 Task: Open Card Quarterly Business Review in Board Employee Performance Management to Workspace Business Operations and add a team member Softage.4@softage.net, a label Red, a checklist Corporate Law, an attachment from your onedrive, a color Red and finally, add a card description 'Create and send out employee satisfaction survey on work-life integration' and a comment 'This task presents an opportunity to innovate and come up with new solutions to old problems.'. Add a start date 'Jan 04, 1900' with a due date 'Jan 11, 1900'
Action: Mouse moved to (84, 357)
Screenshot: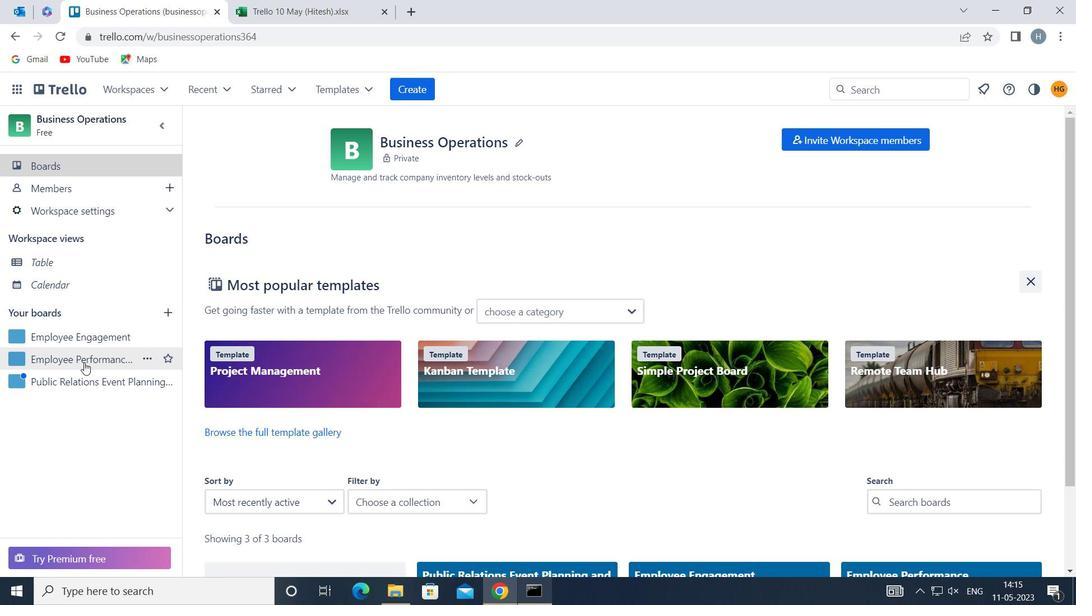 
Action: Mouse pressed left at (84, 357)
Screenshot: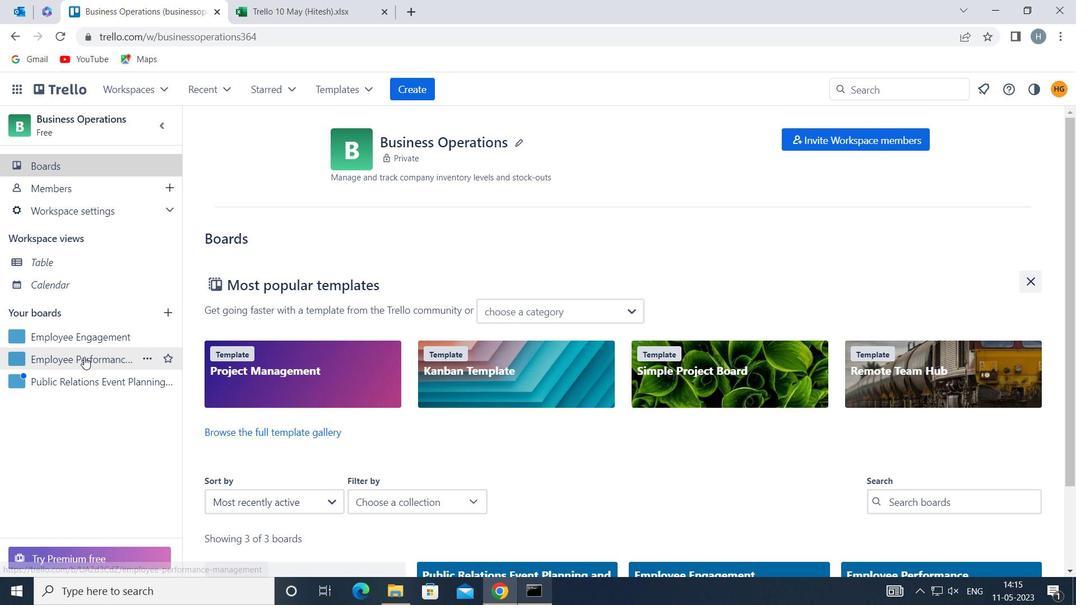 
Action: Mouse moved to (450, 197)
Screenshot: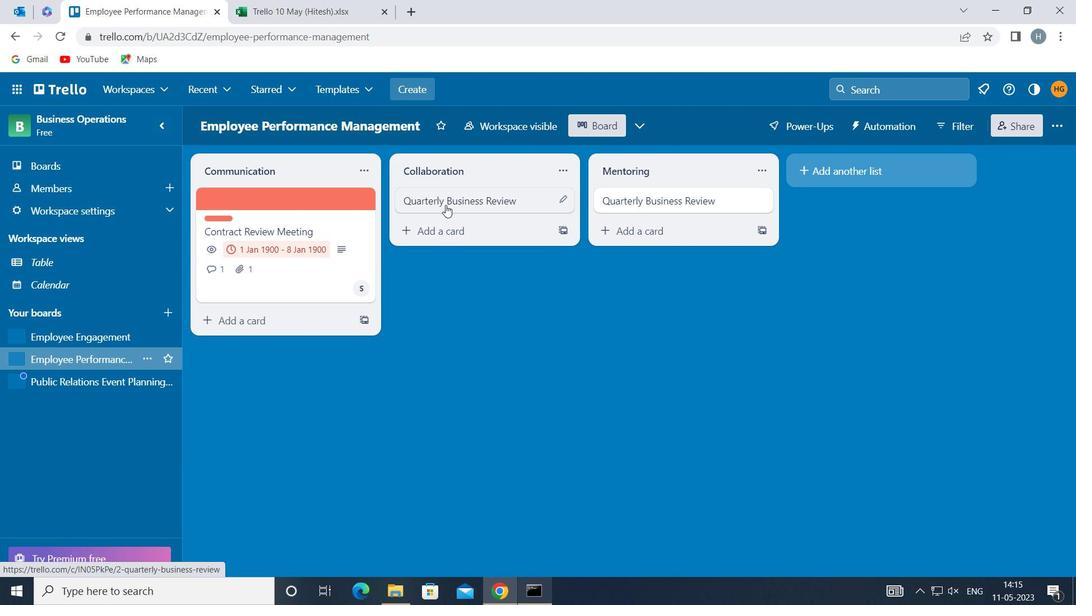 
Action: Mouse pressed left at (450, 197)
Screenshot: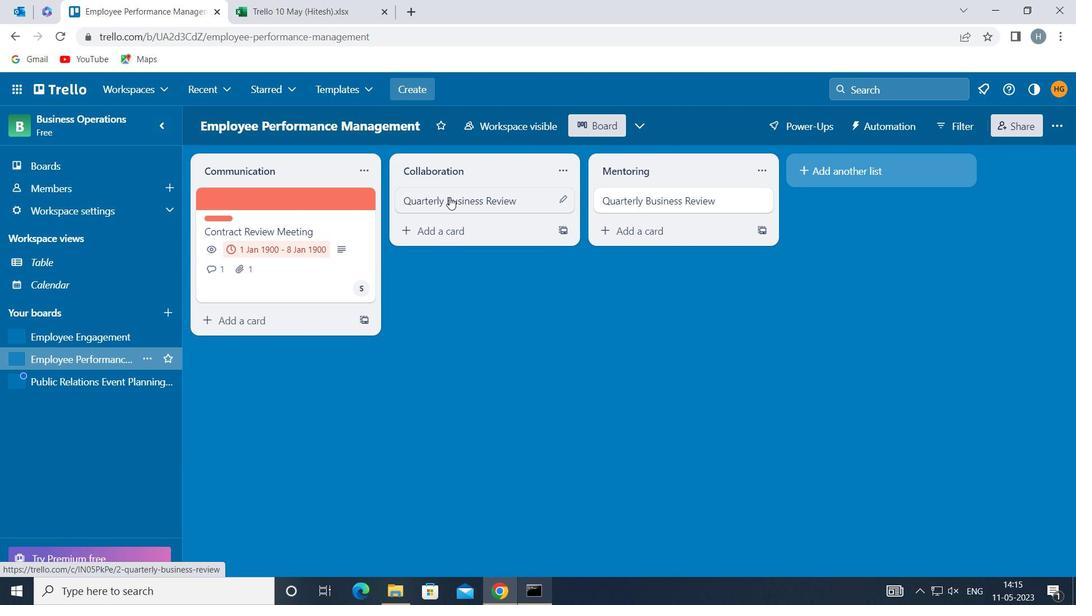 
Action: Mouse moved to (714, 242)
Screenshot: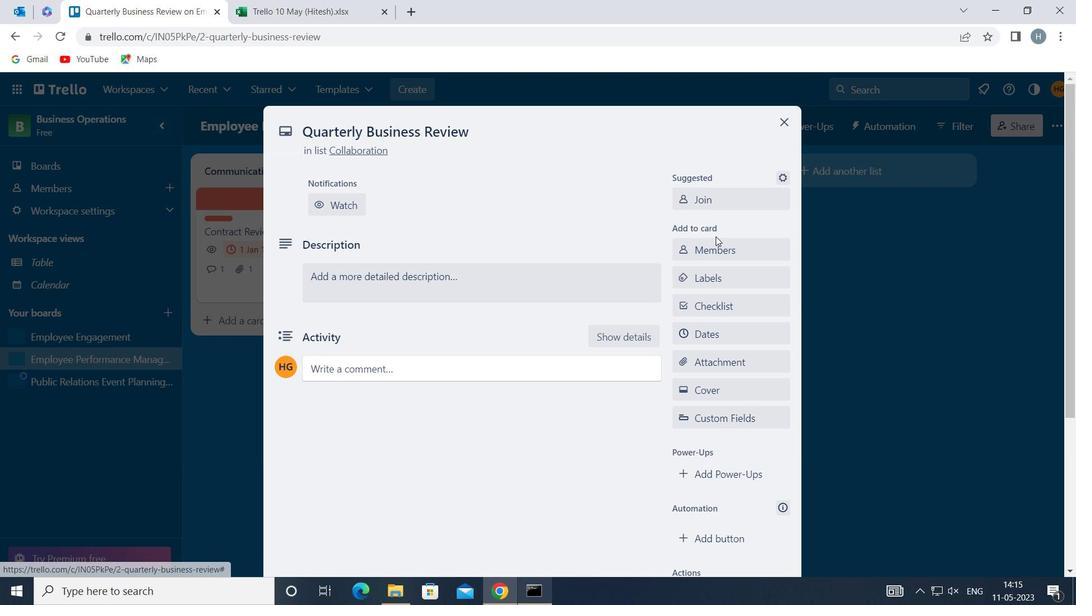 
Action: Mouse pressed left at (714, 242)
Screenshot: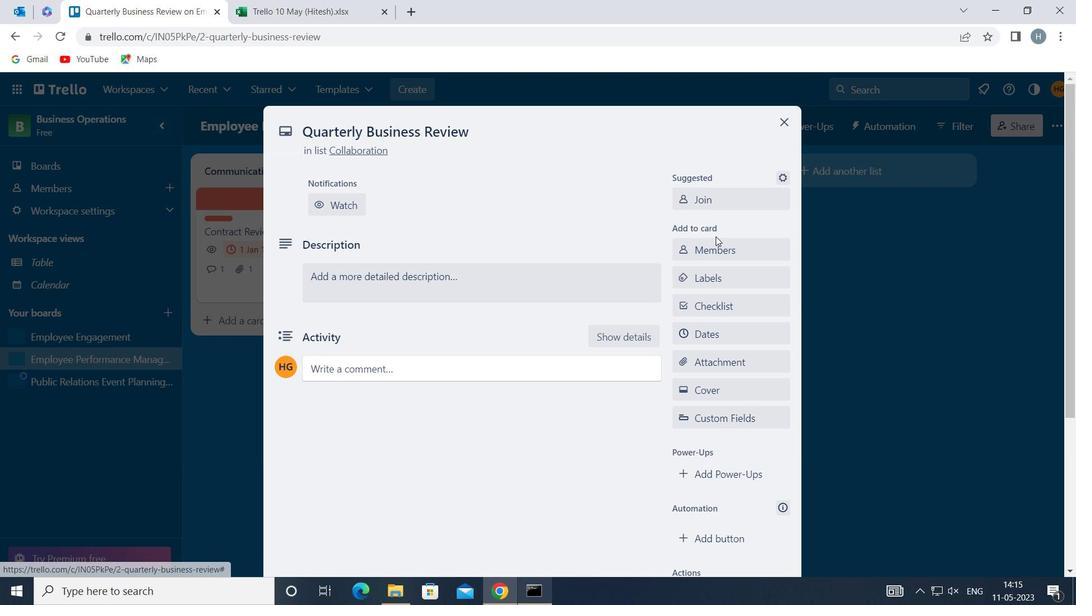 
Action: Key pressed softage
Screenshot: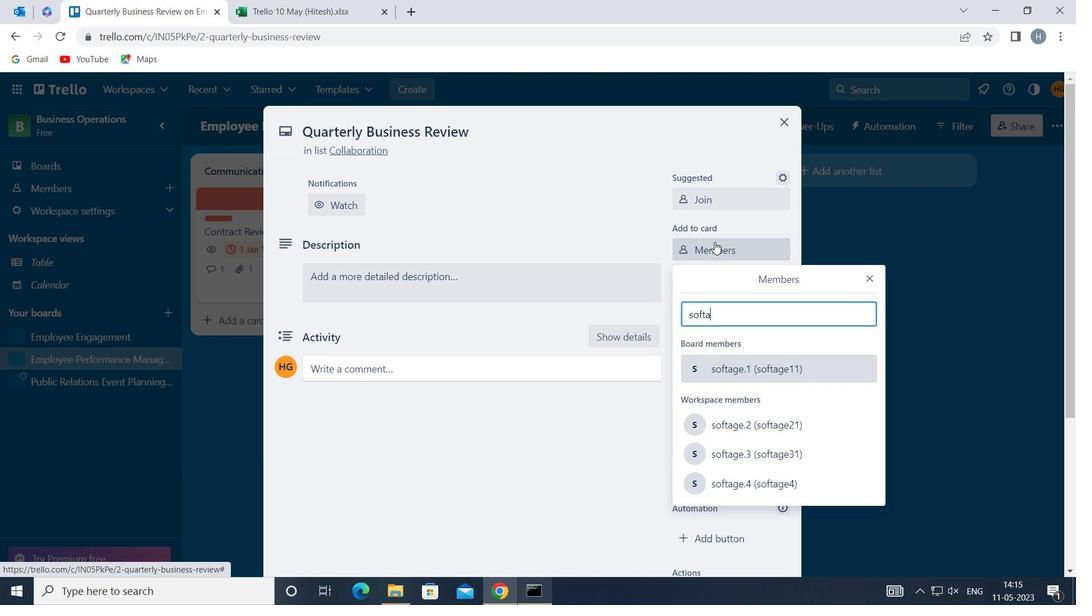 
Action: Mouse moved to (751, 487)
Screenshot: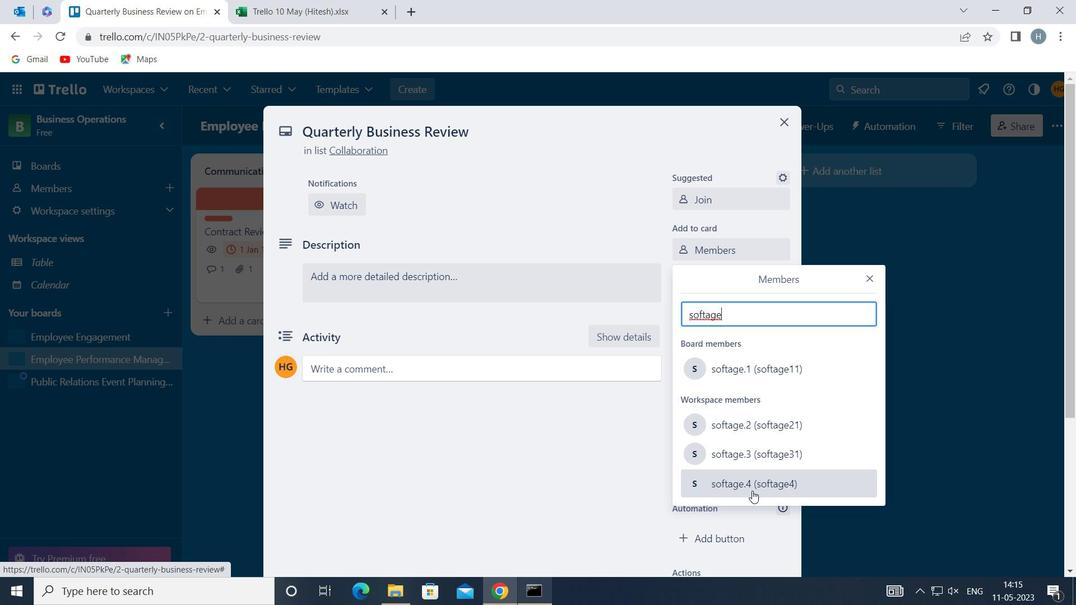 
Action: Mouse pressed left at (751, 487)
Screenshot: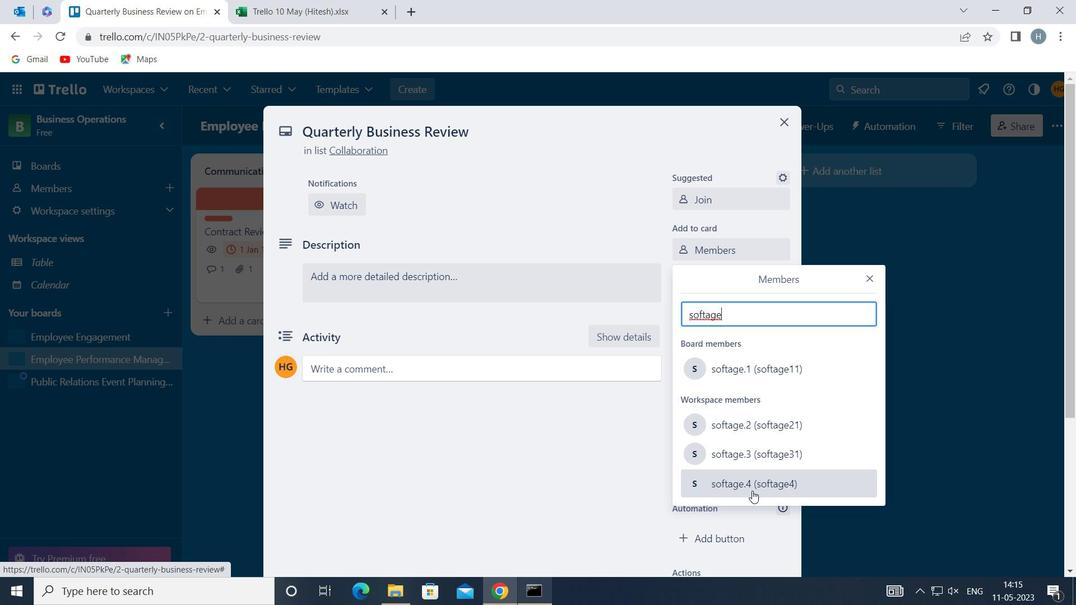 
Action: Mouse moved to (867, 276)
Screenshot: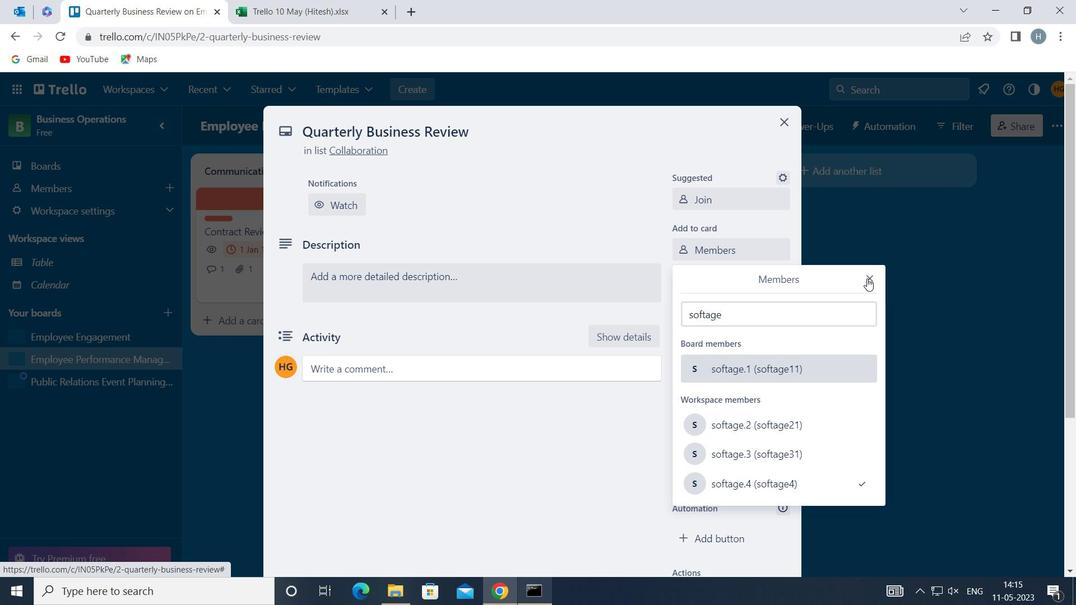 
Action: Mouse pressed left at (867, 276)
Screenshot: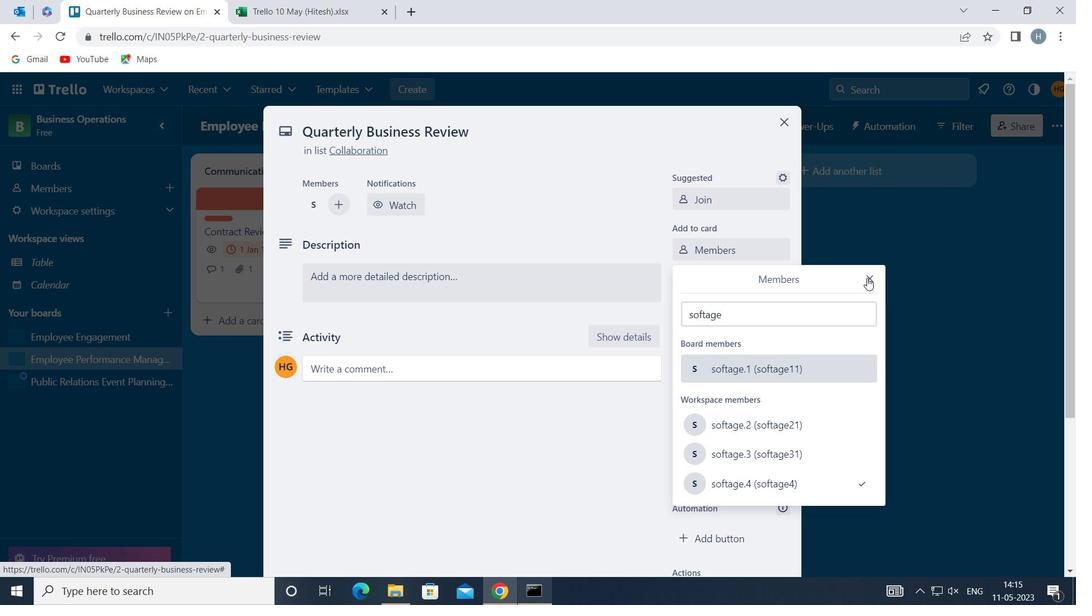 
Action: Mouse moved to (753, 276)
Screenshot: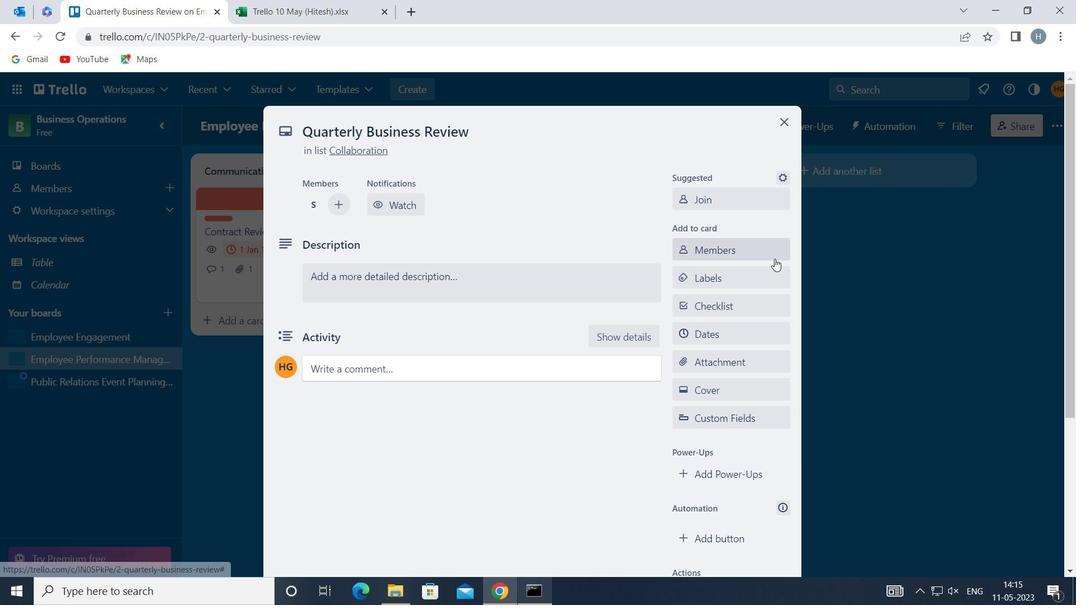 
Action: Mouse pressed left at (753, 276)
Screenshot: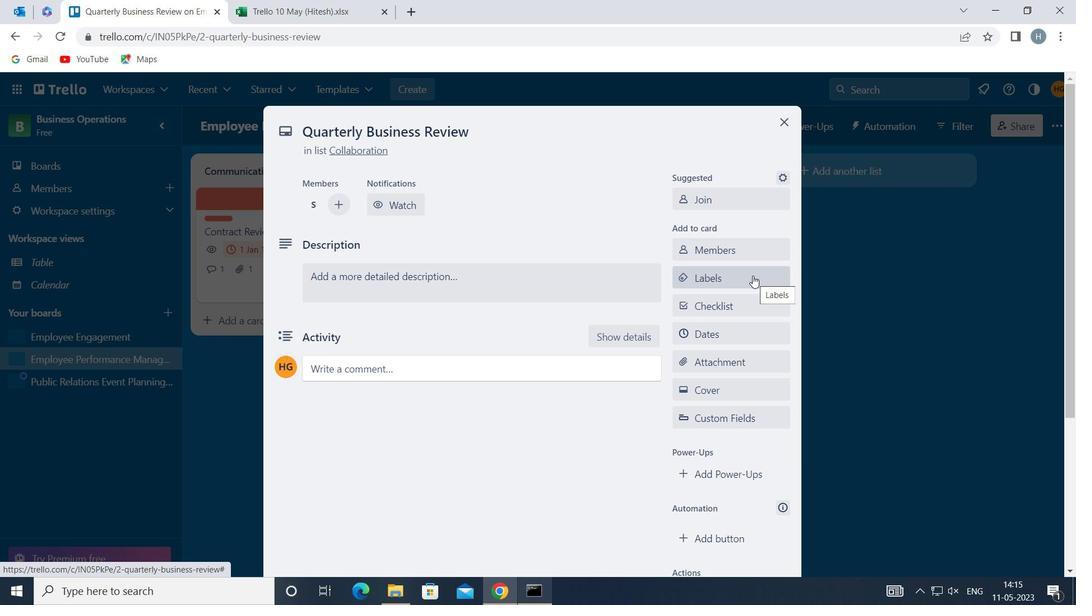 
Action: Mouse moved to (762, 284)
Screenshot: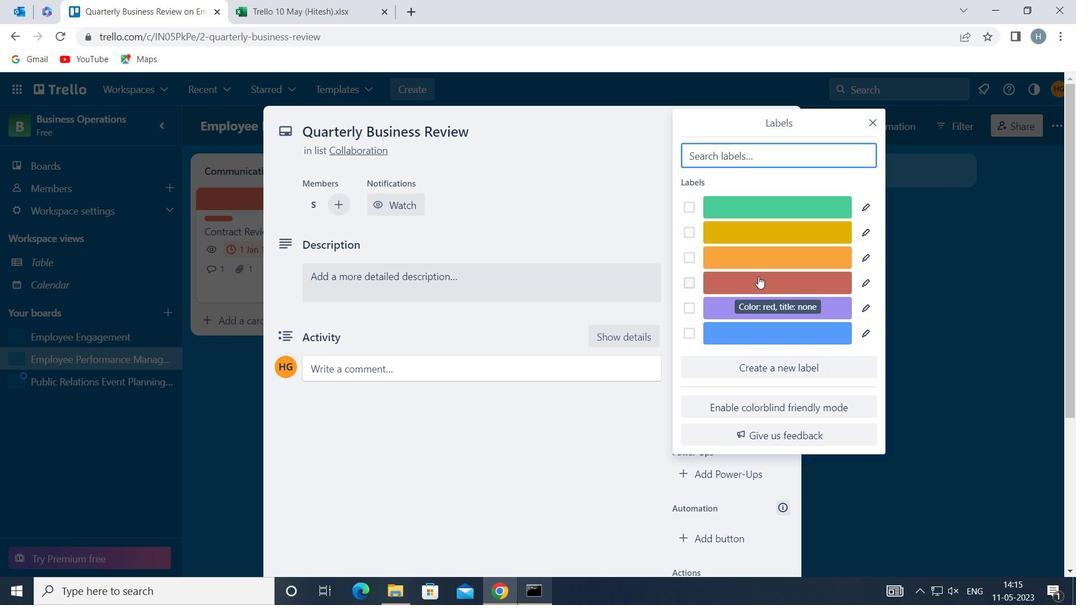 
Action: Mouse pressed left at (762, 284)
Screenshot: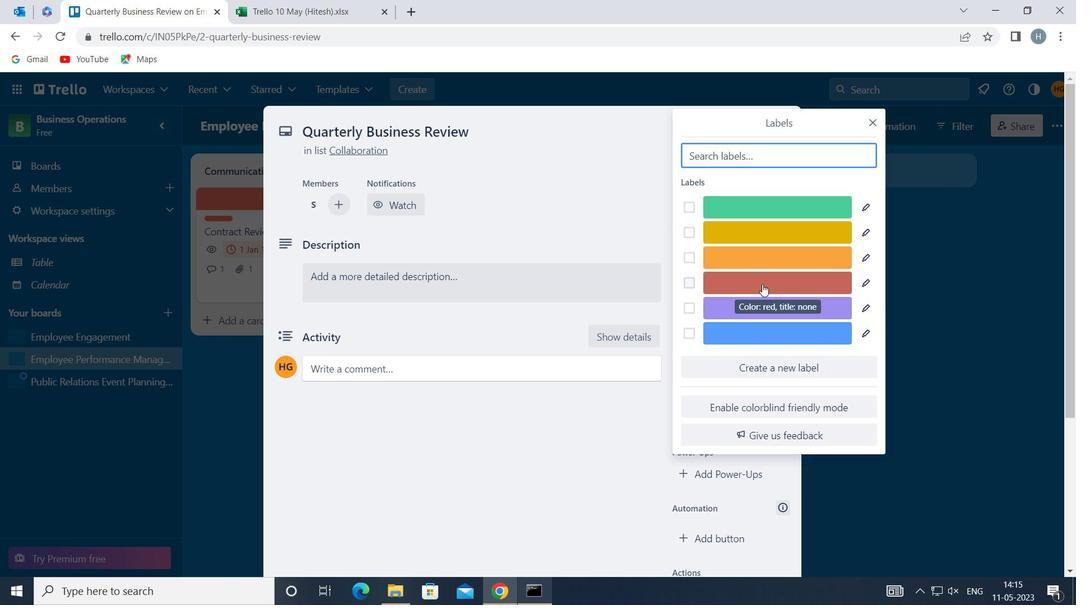 
Action: Mouse moved to (872, 119)
Screenshot: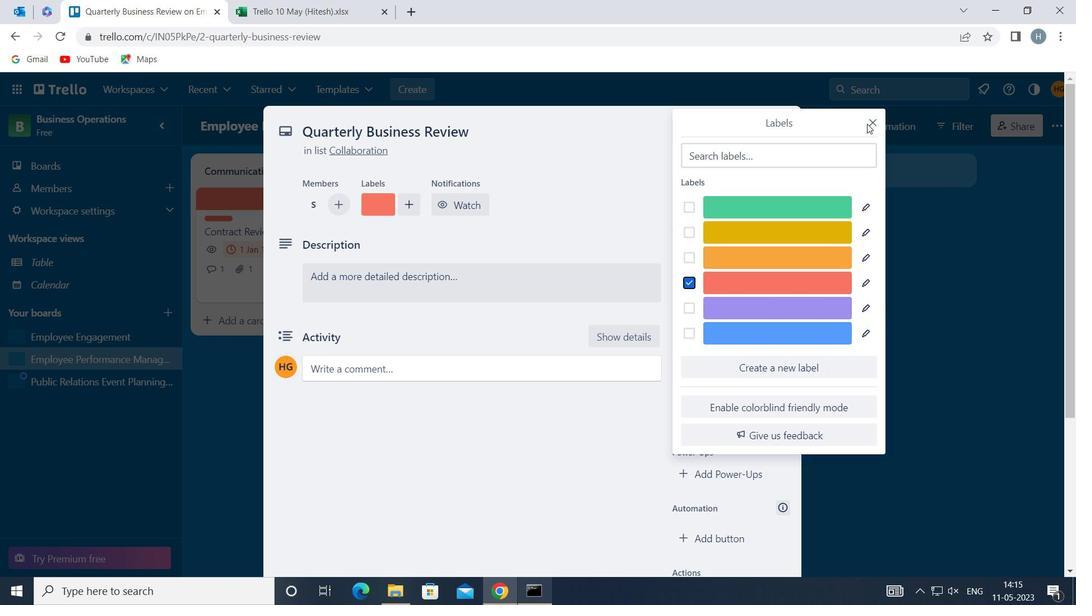 
Action: Mouse pressed left at (872, 119)
Screenshot: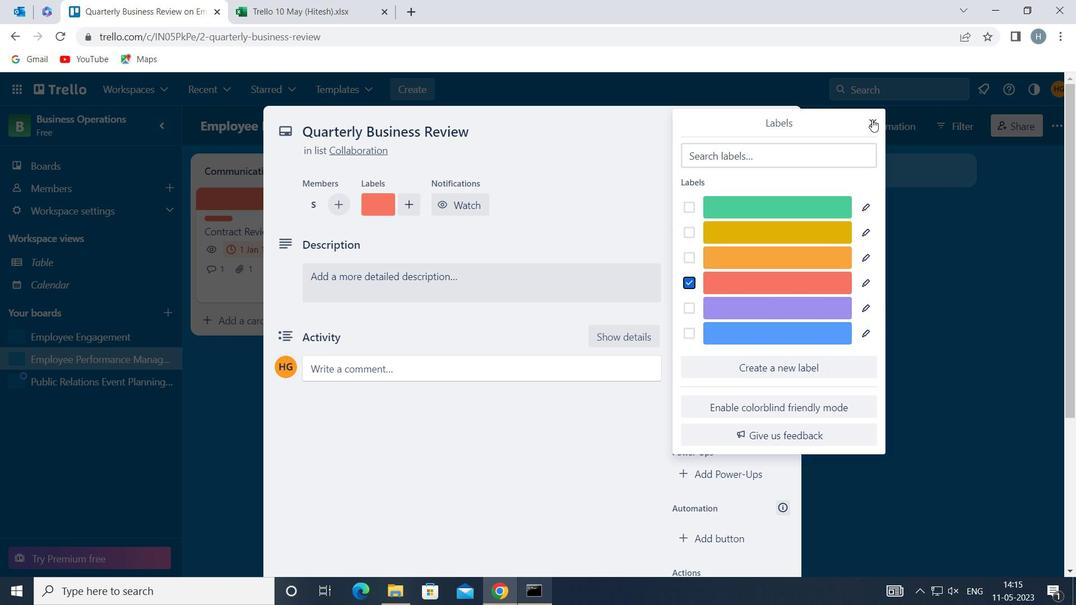 
Action: Mouse moved to (736, 304)
Screenshot: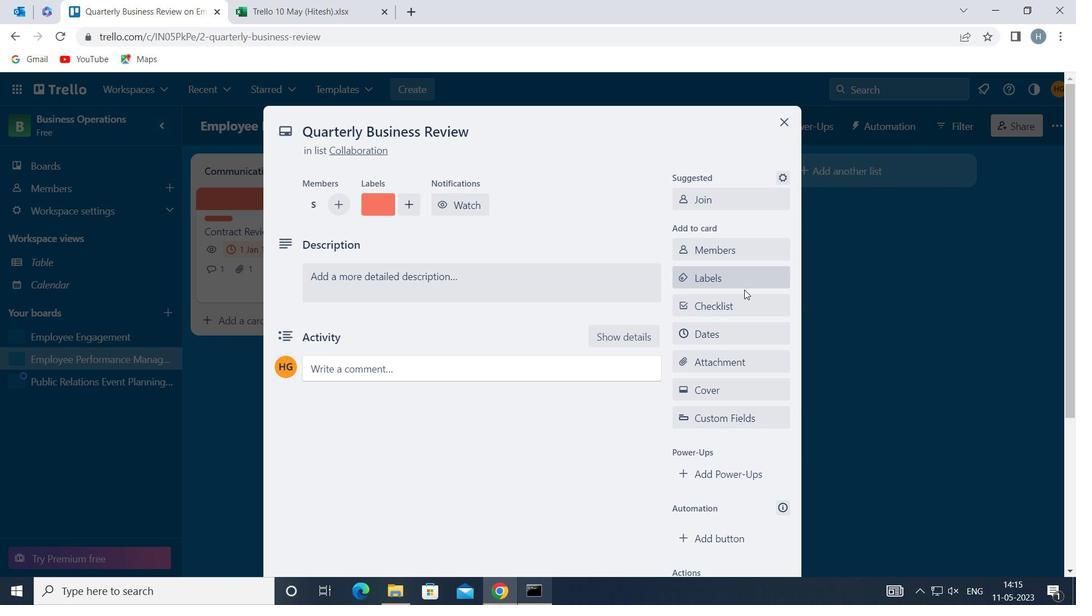 
Action: Mouse pressed left at (736, 304)
Screenshot: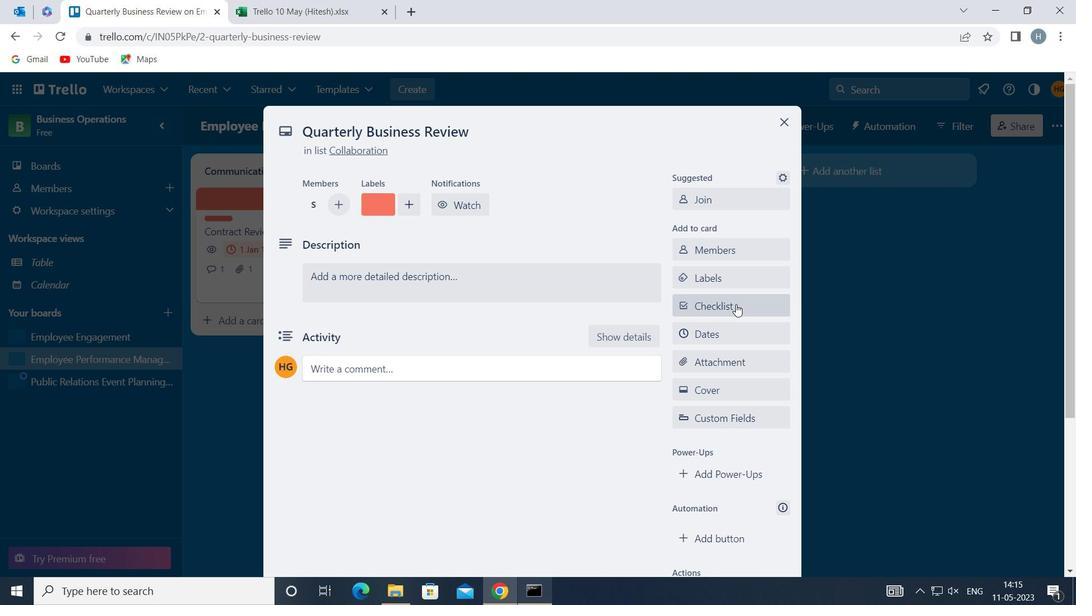 
Action: Key pressed <Key.shift>COR
Screenshot: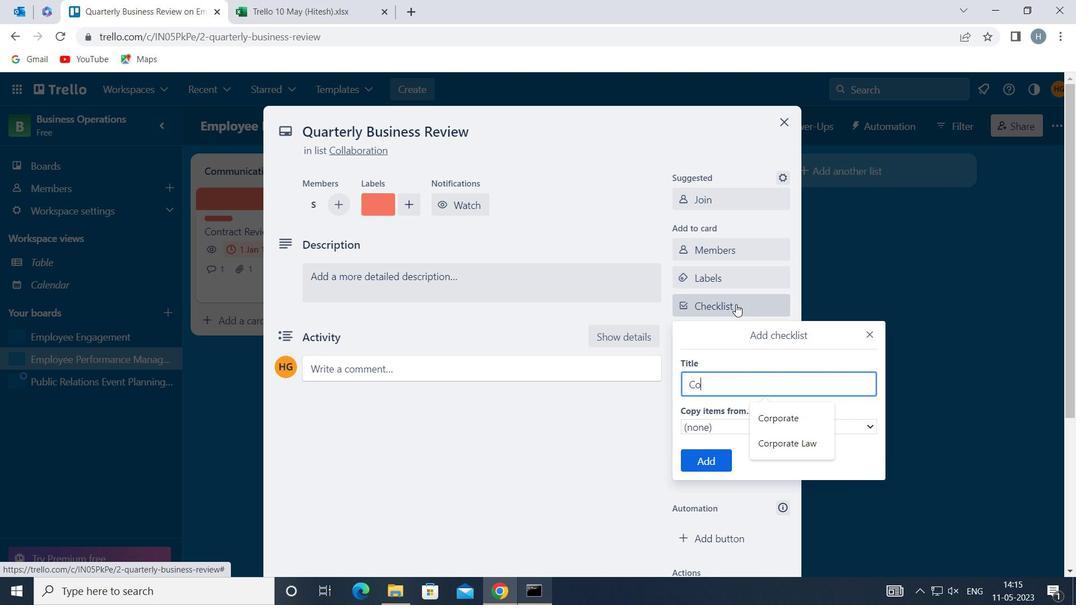 
Action: Mouse moved to (795, 445)
Screenshot: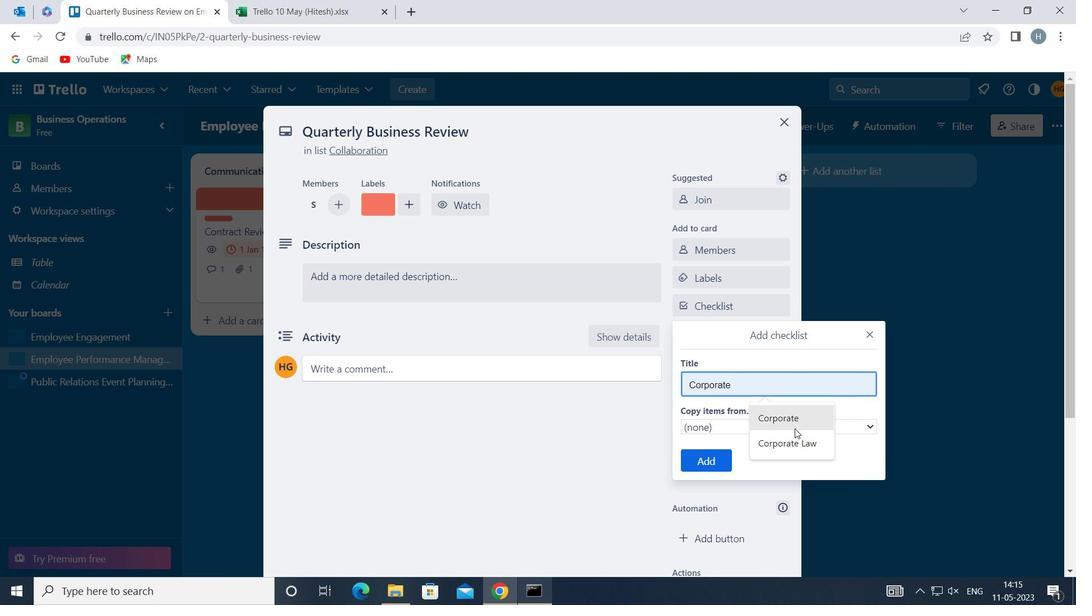 
Action: Mouse pressed left at (795, 445)
Screenshot: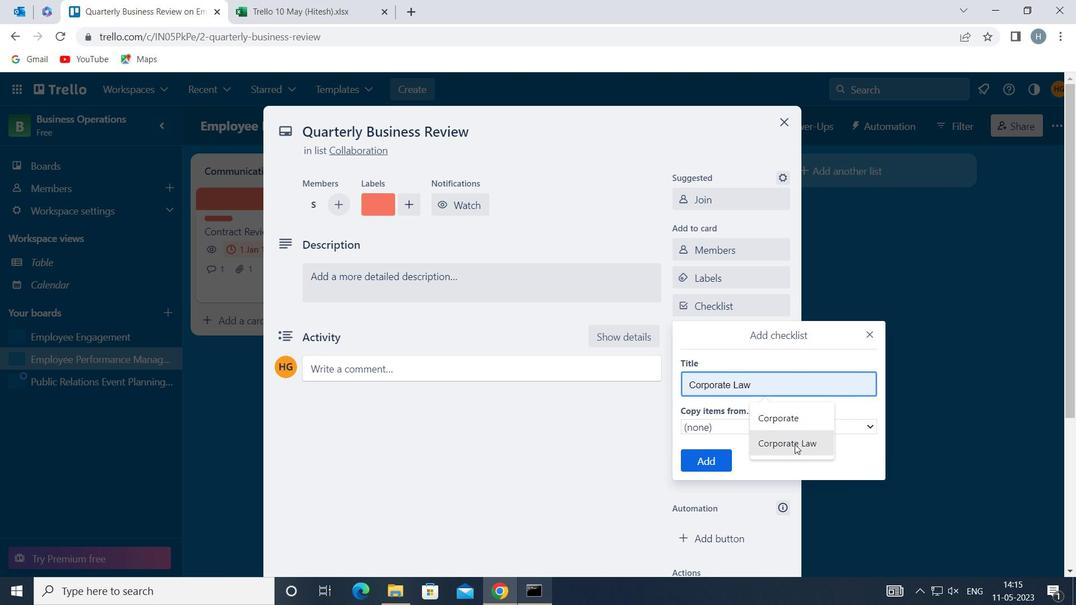 
Action: Mouse moved to (706, 460)
Screenshot: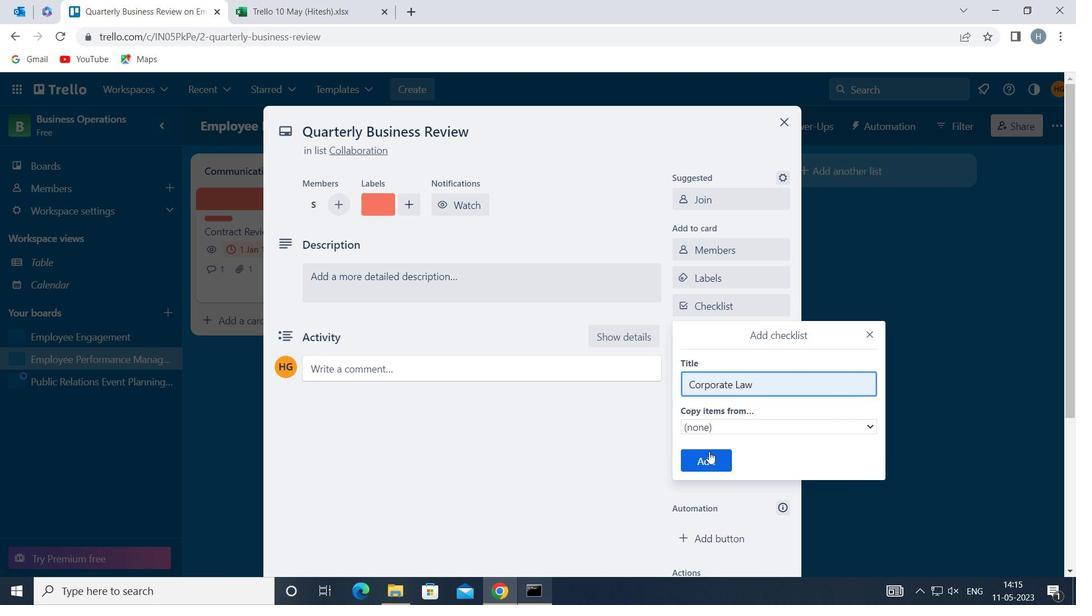 
Action: Mouse pressed left at (706, 460)
Screenshot: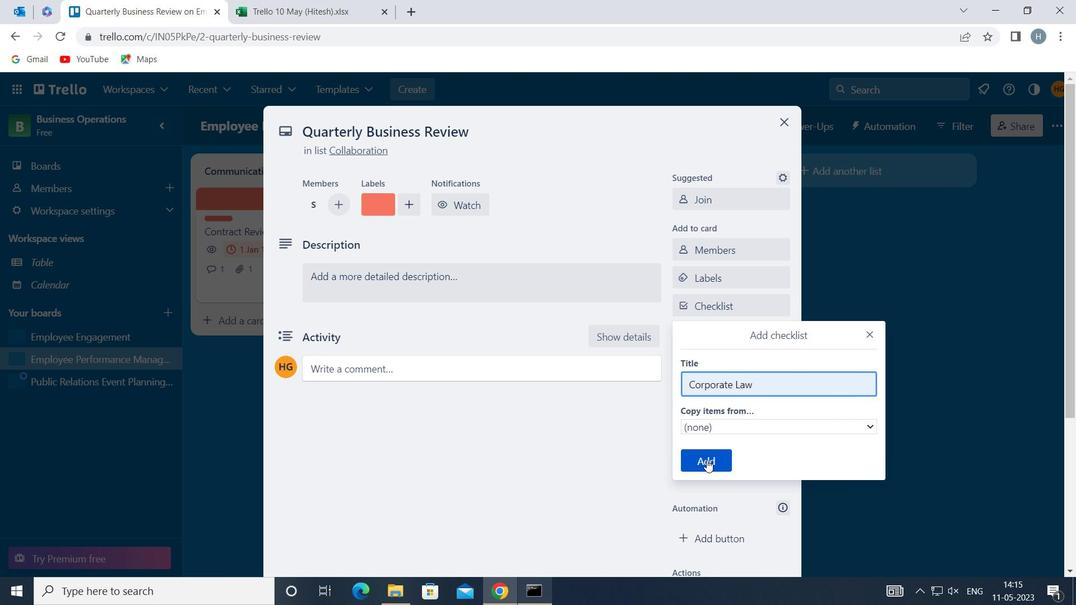 
Action: Mouse moved to (724, 365)
Screenshot: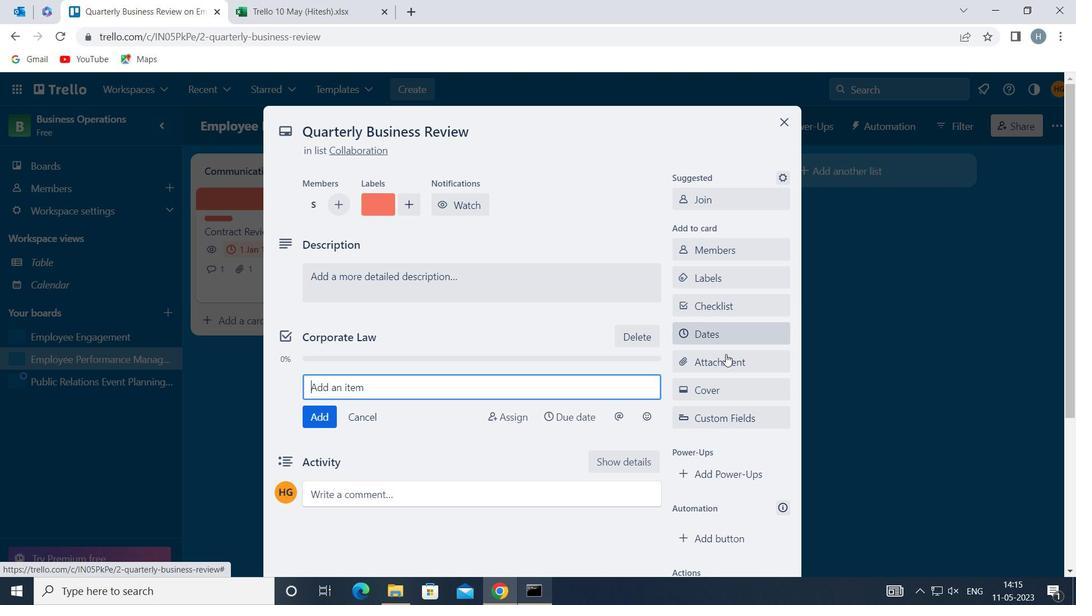 
Action: Mouse pressed left at (724, 365)
Screenshot: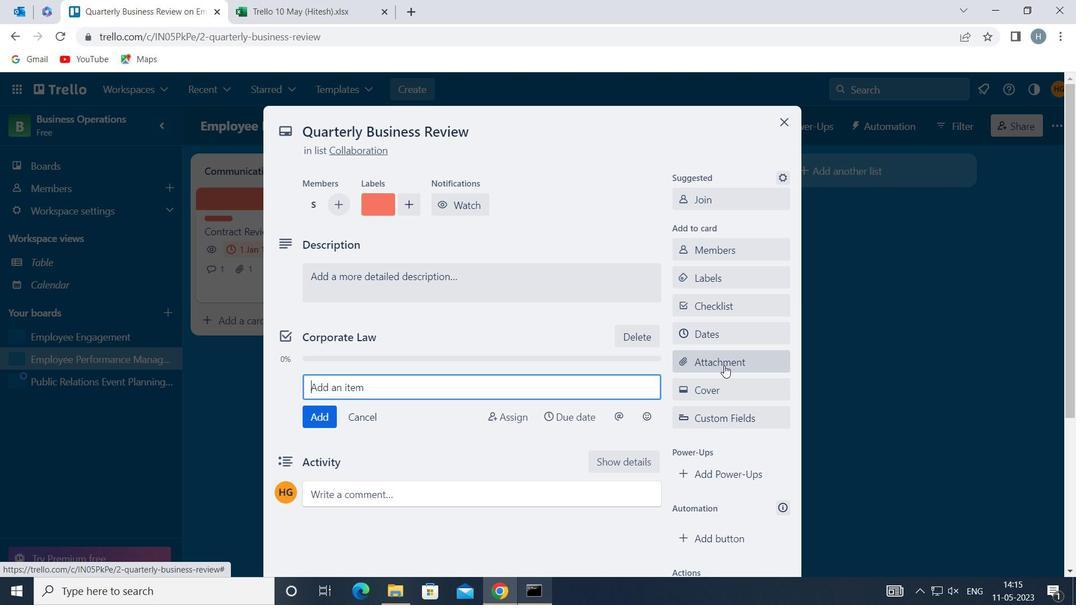 
Action: Mouse moved to (731, 257)
Screenshot: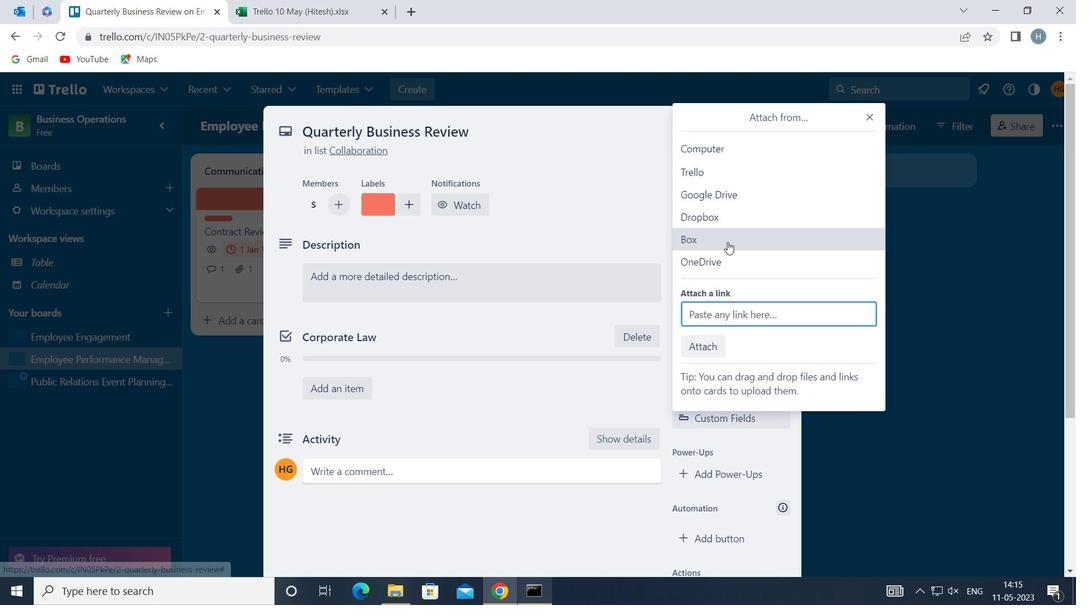 
Action: Mouse pressed left at (731, 257)
Screenshot: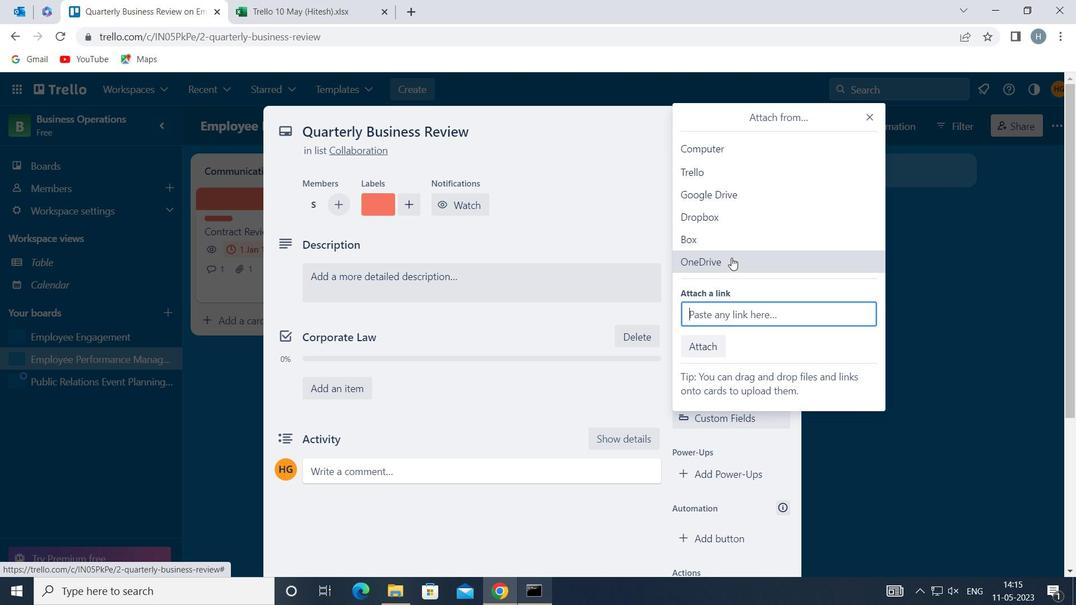 
Action: Mouse moved to (612, 203)
Screenshot: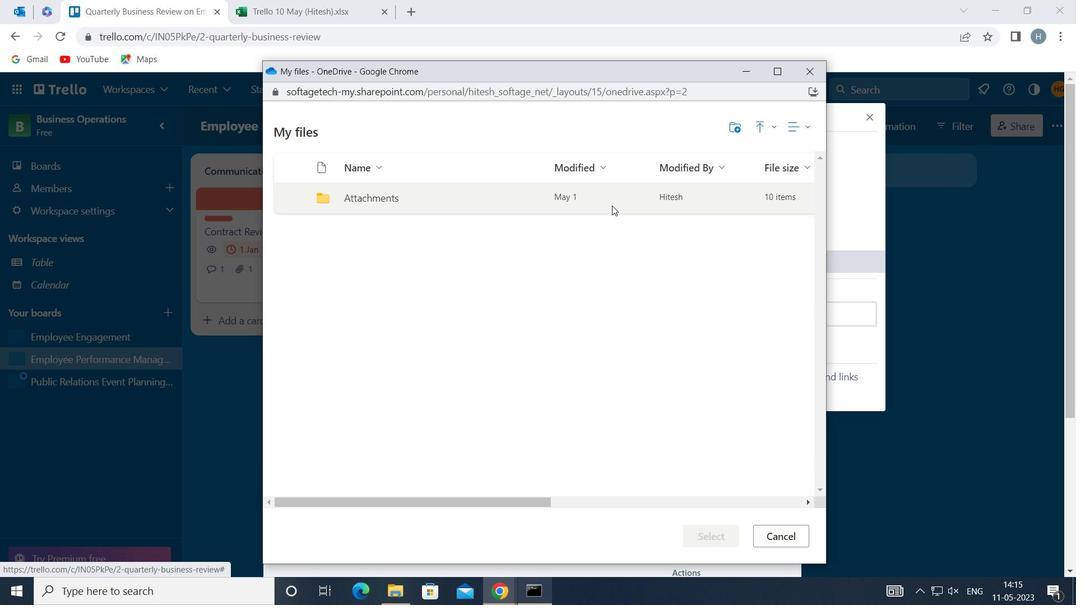 
Action: Mouse pressed left at (612, 203)
Screenshot: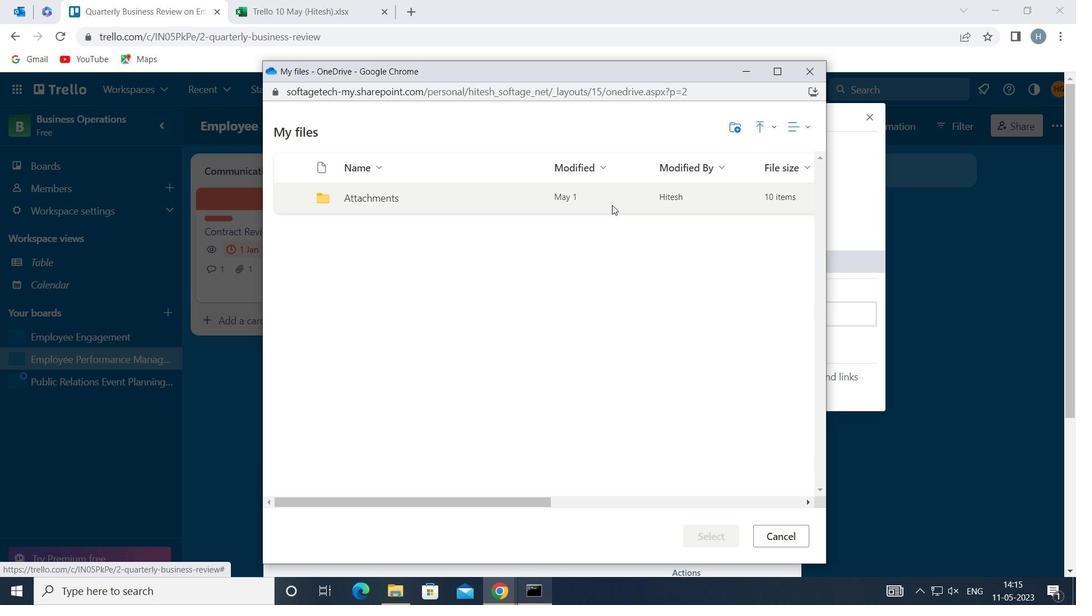 
Action: Mouse pressed left at (612, 203)
Screenshot: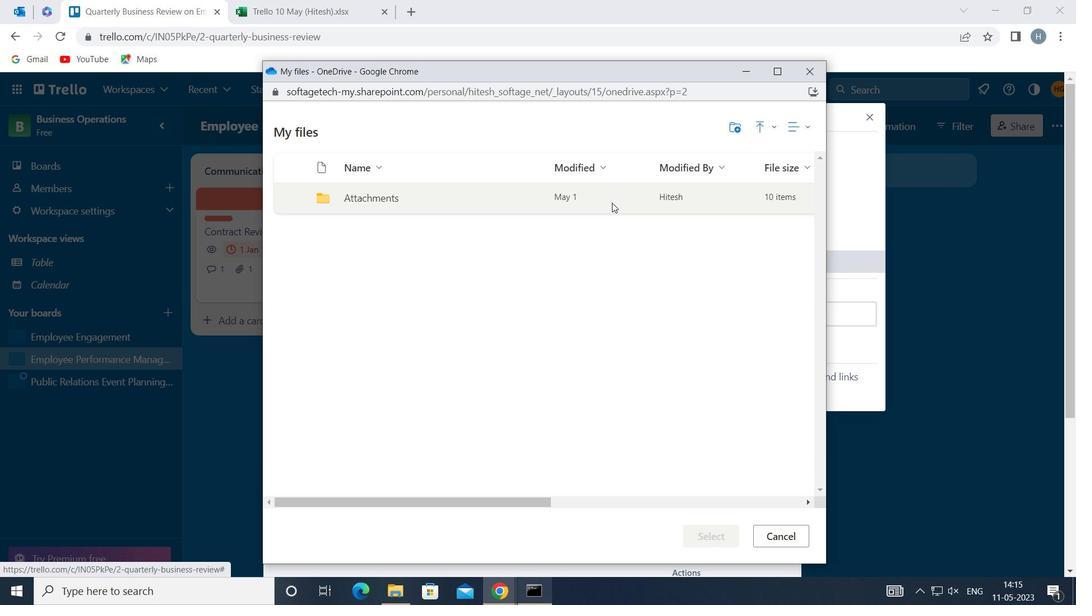 
Action: Mouse moved to (620, 219)
Screenshot: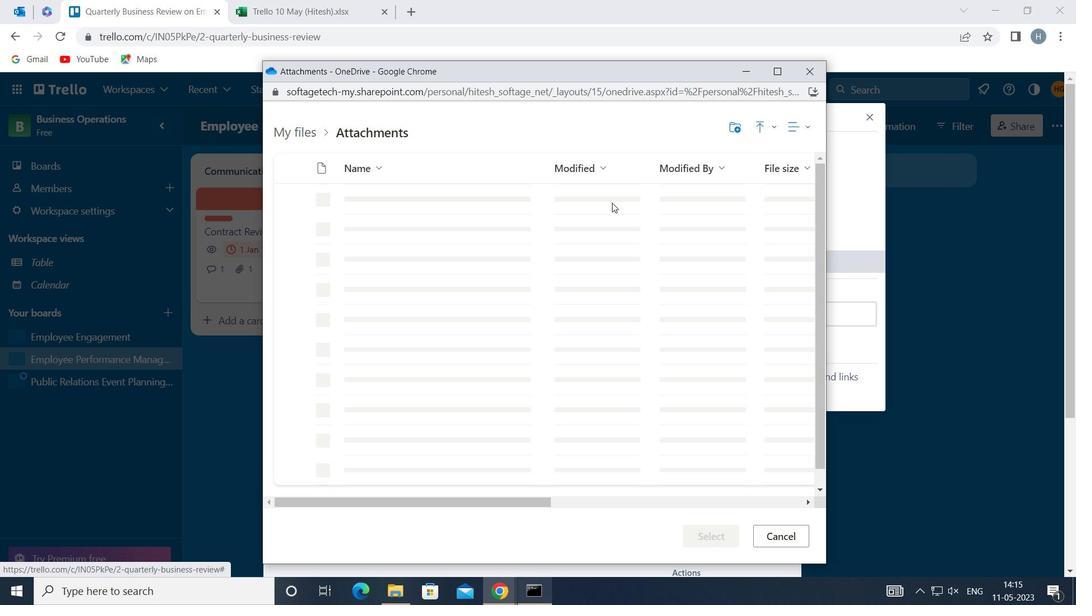 
Action: Mouse pressed left at (620, 219)
Screenshot: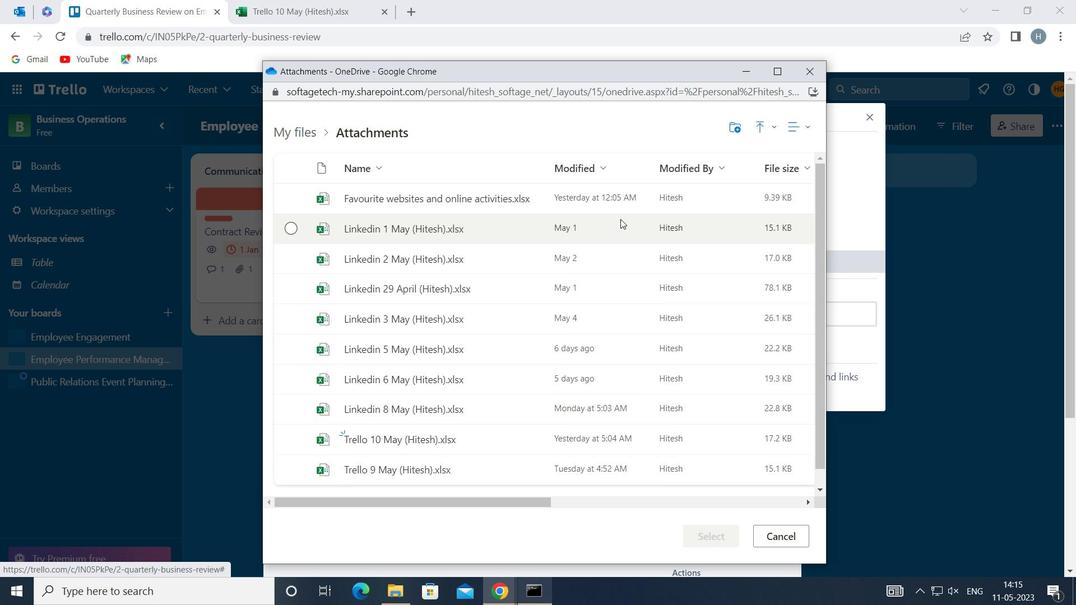 
Action: Mouse moved to (716, 533)
Screenshot: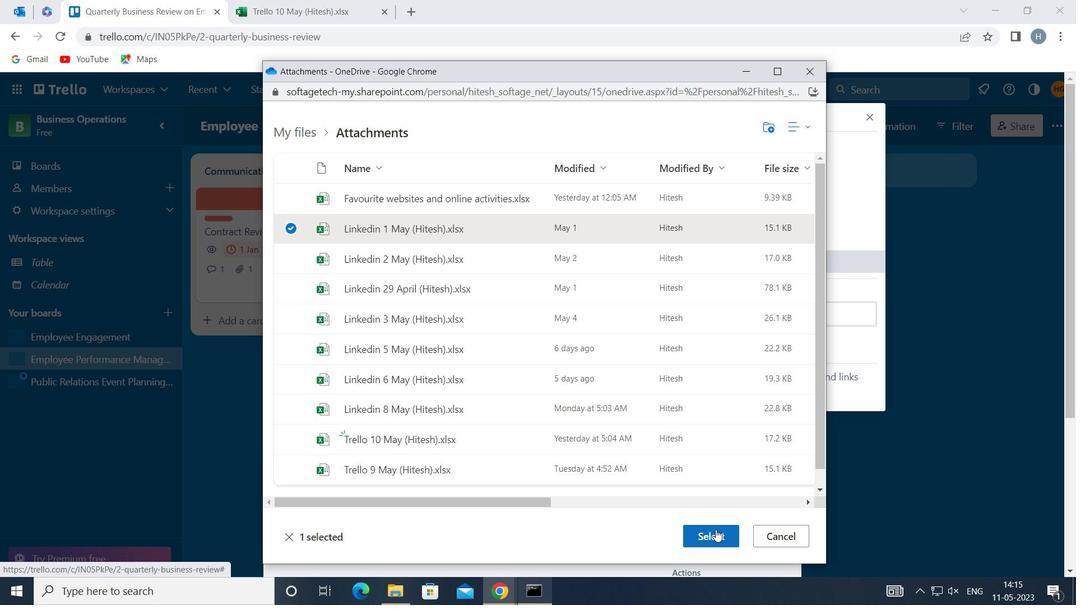 
Action: Mouse pressed left at (716, 533)
Screenshot: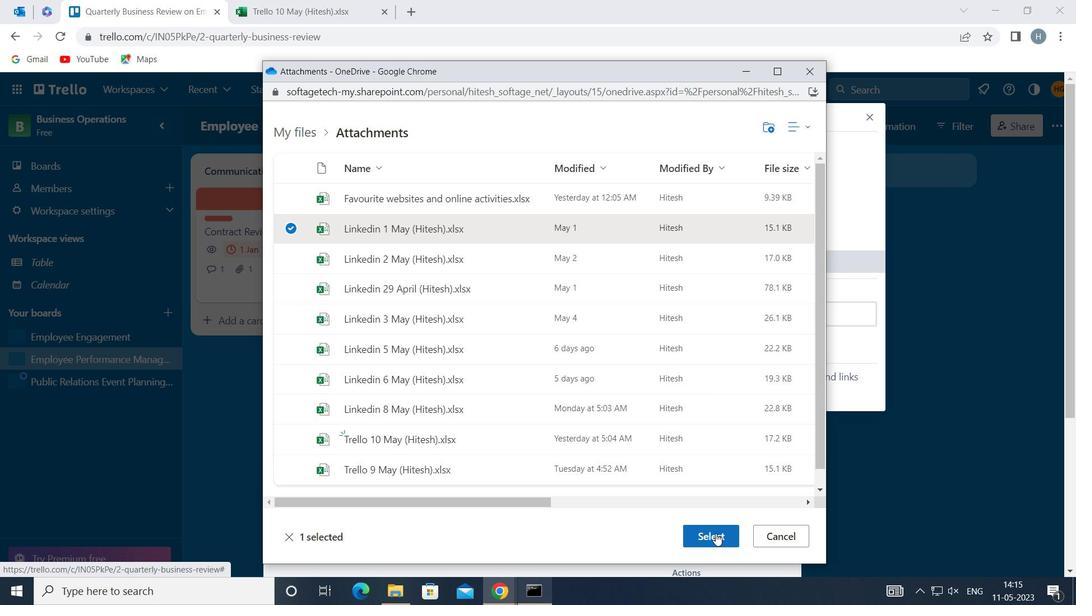 
Action: Mouse moved to (743, 383)
Screenshot: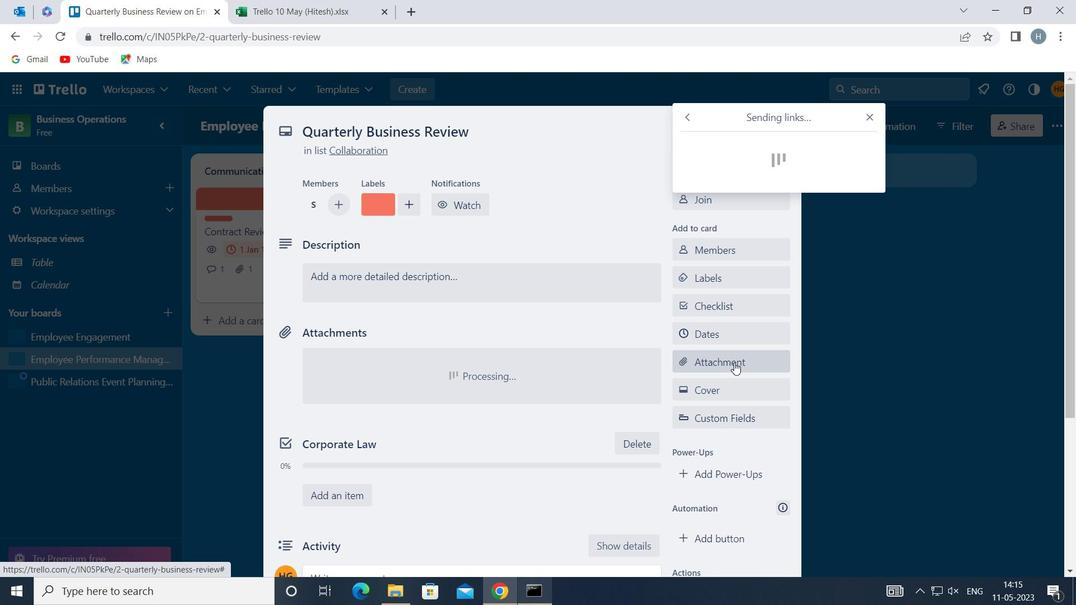
Action: Mouse pressed left at (743, 383)
Screenshot: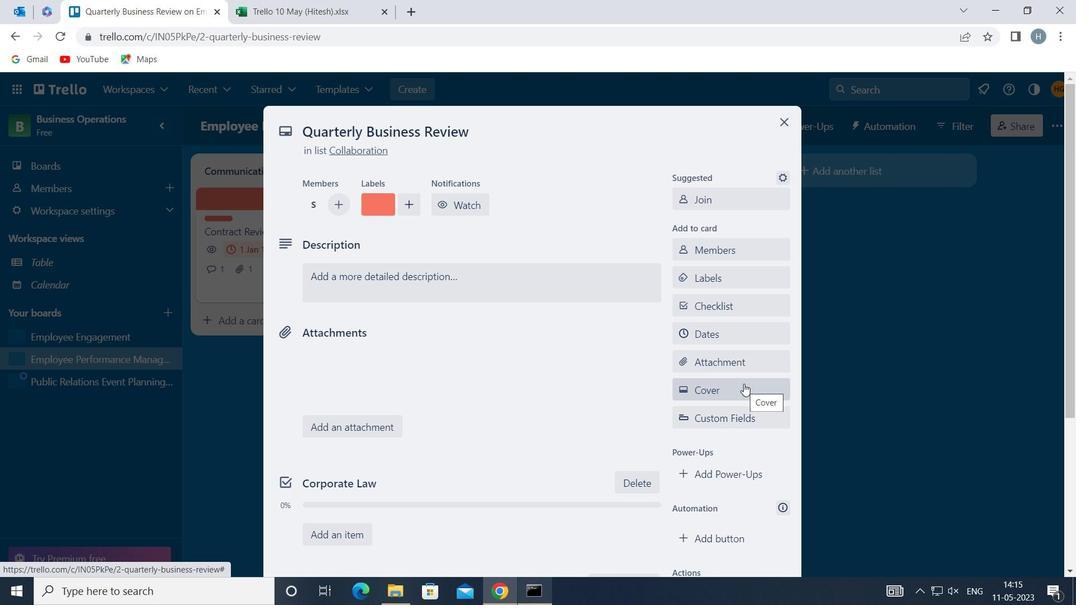 
Action: Mouse moved to (818, 235)
Screenshot: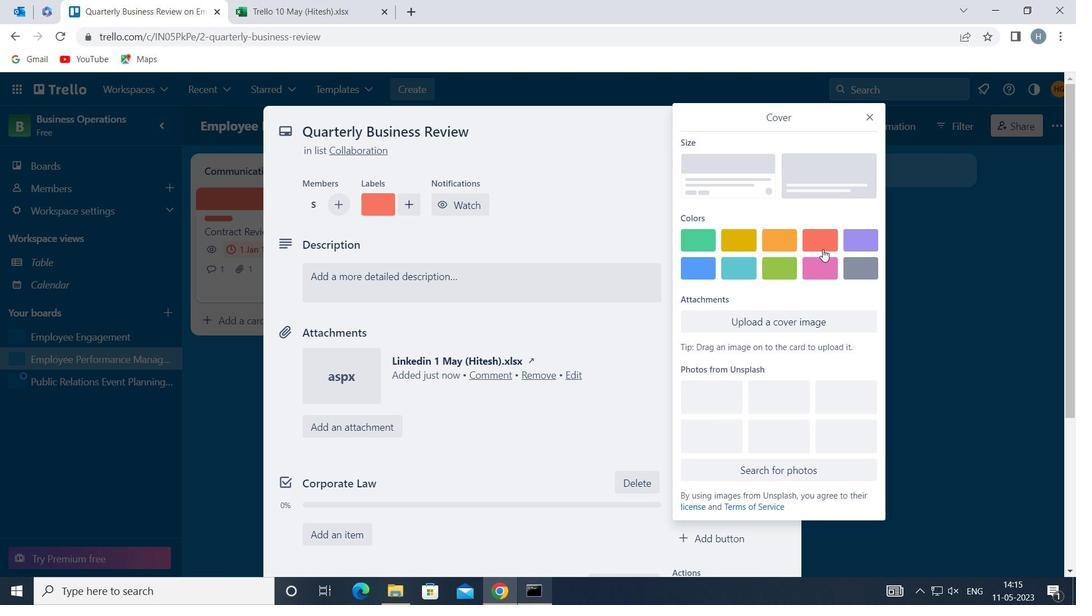 
Action: Mouse pressed left at (818, 235)
Screenshot: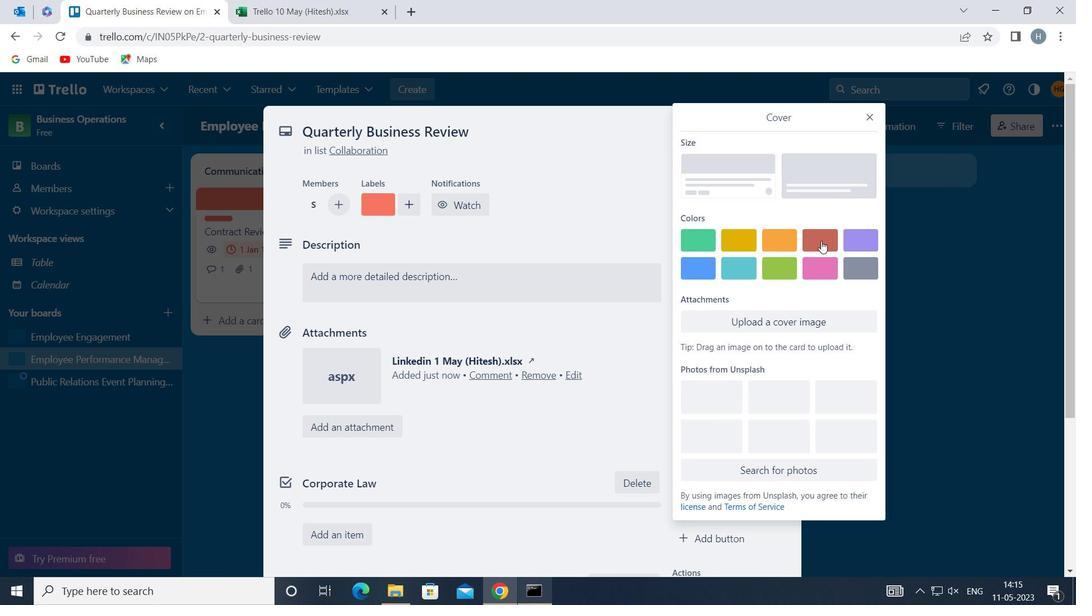 
Action: Mouse moved to (870, 113)
Screenshot: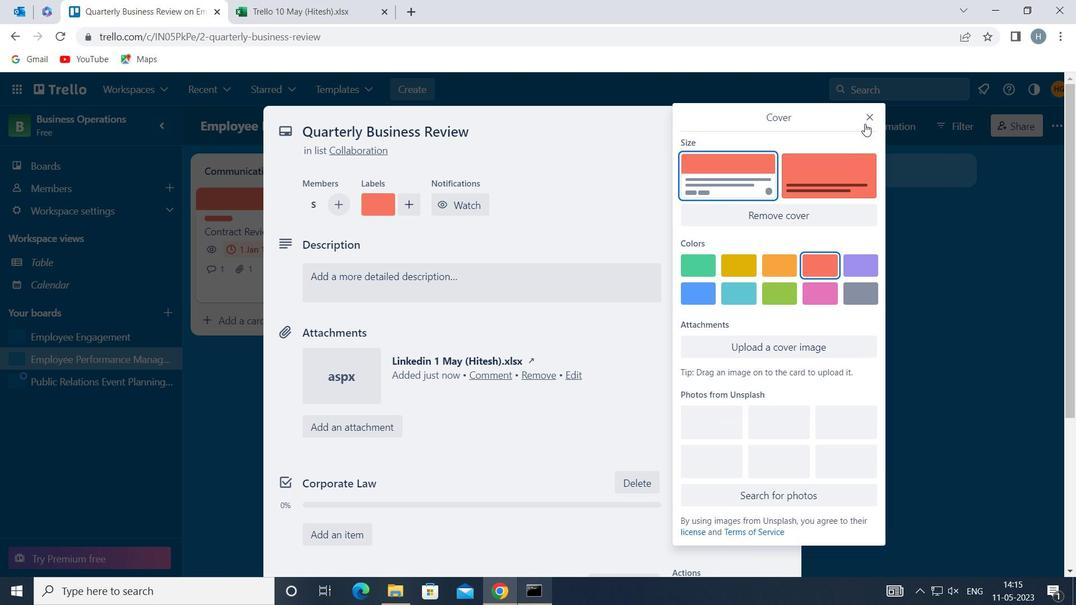 
Action: Mouse pressed left at (870, 113)
Screenshot: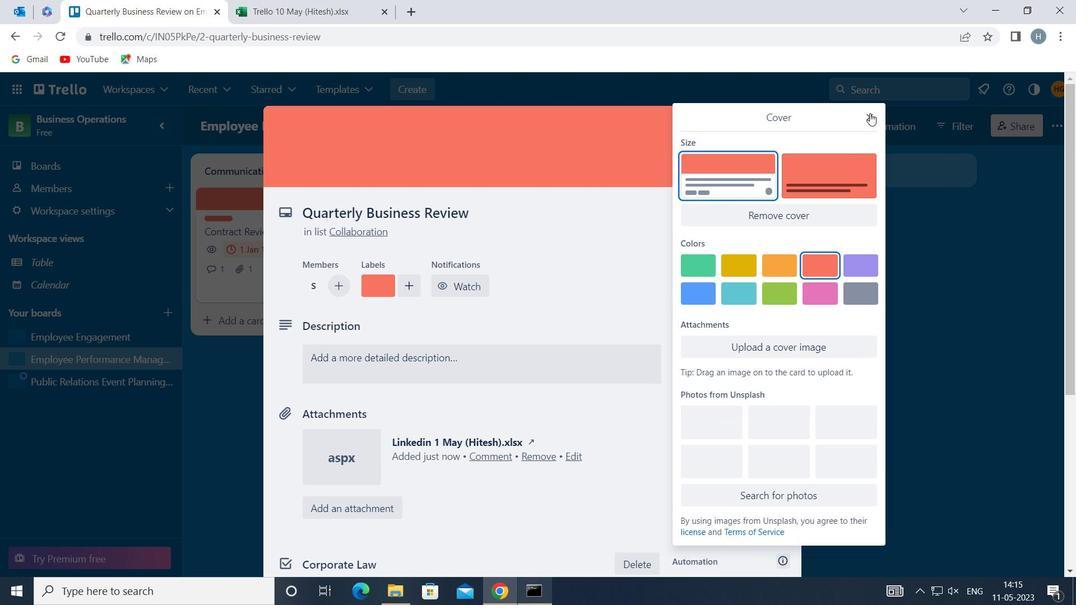 
Action: Mouse moved to (593, 368)
Screenshot: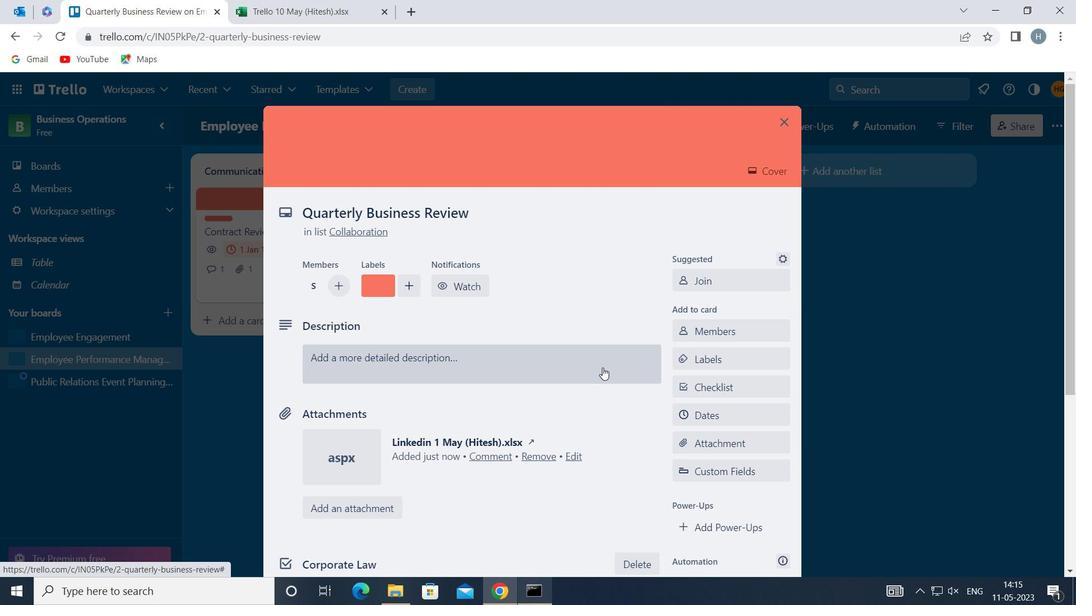 
Action: Mouse pressed left at (593, 368)
Screenshot: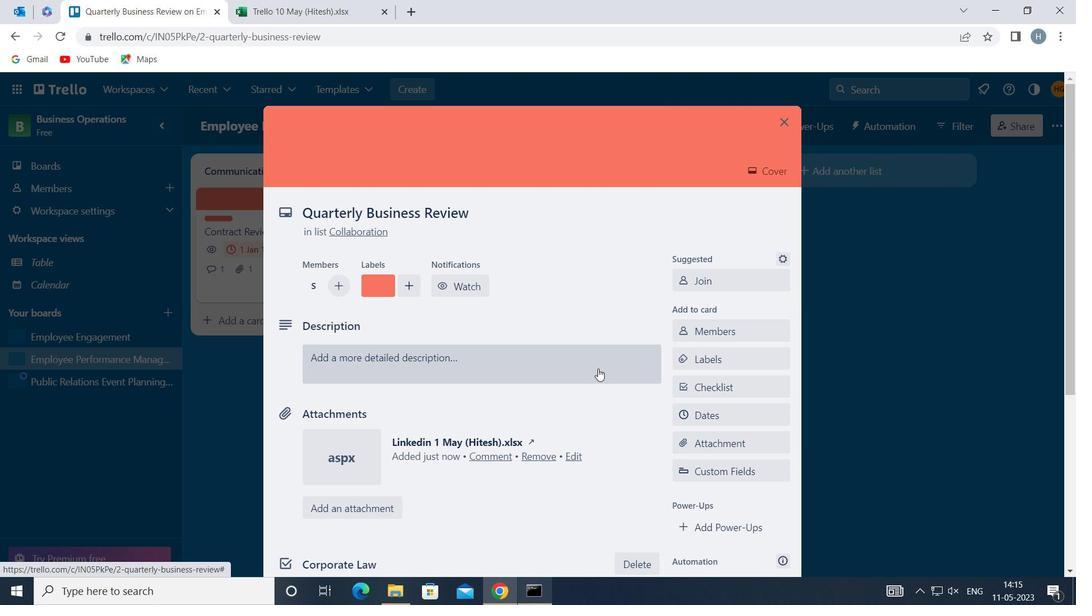 
Action: Mouse moved to (486, 403)
Screenshot: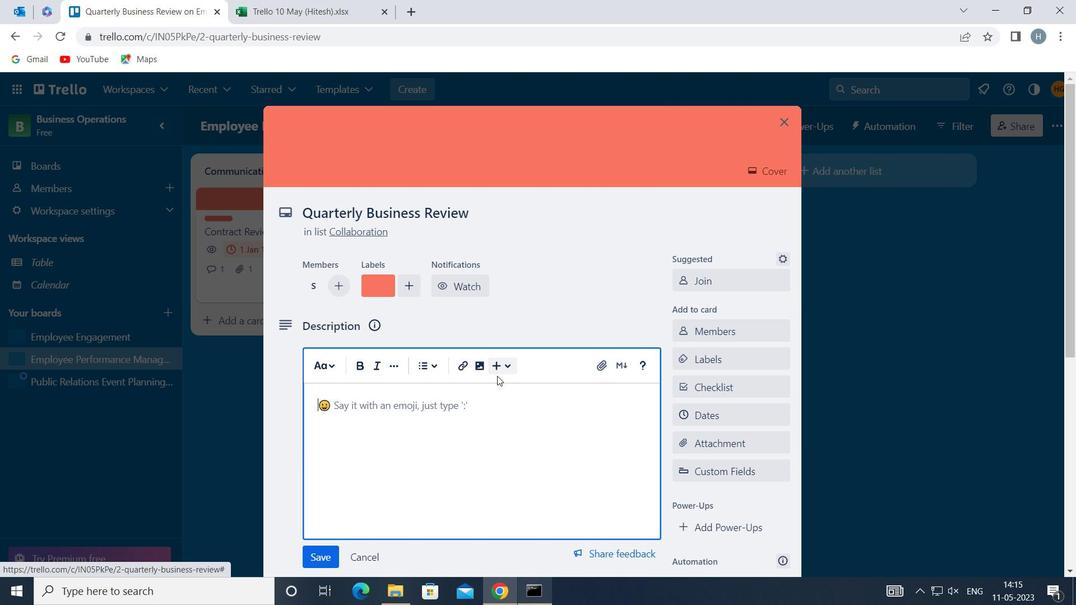 
Action: Mouse pressed left at (486, 403)
Screenshot: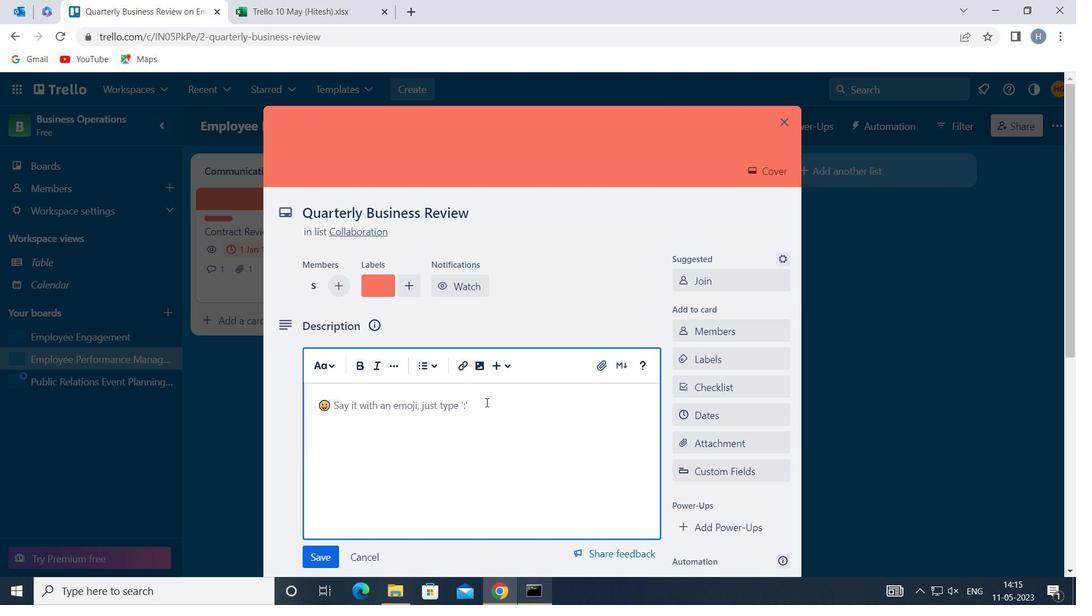 
Action: Key pressed <Key.shift>CREATE<Key.space>AND<Key.space>SEND<Key.space>OUT<Key.space>EMPLIO<Key.backspace><Key.backspace>OYEE<Key.space>SATISFACTION<Key.space>SURVEY<Key.space>ON<Key.space>WORK-LIFE<Key.space>INTEGRATION
Screenshot: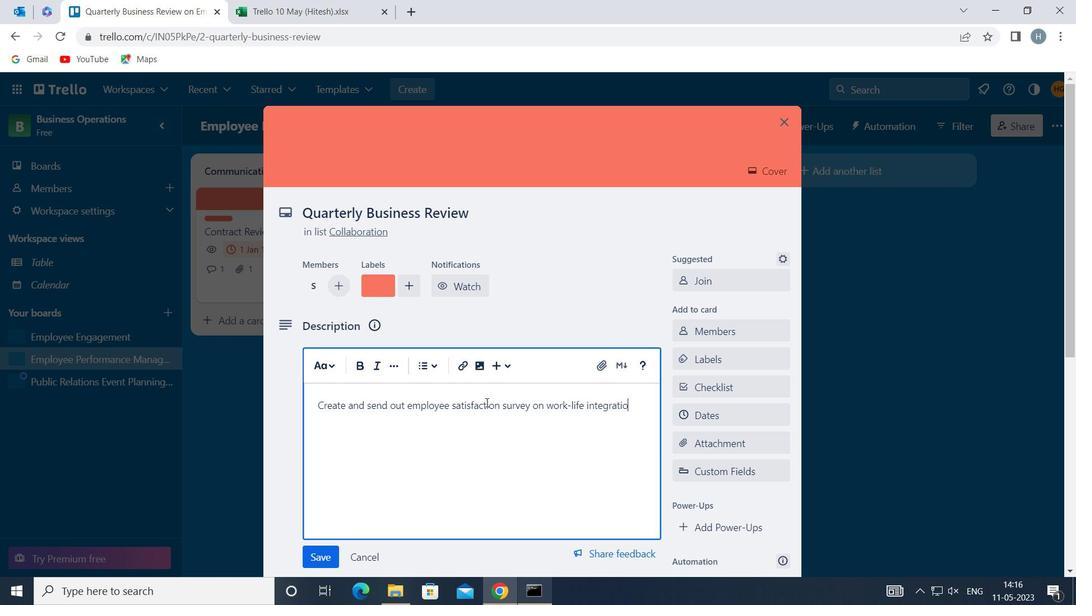 
Action: Mouse moved to (313, 556)
Screenshot: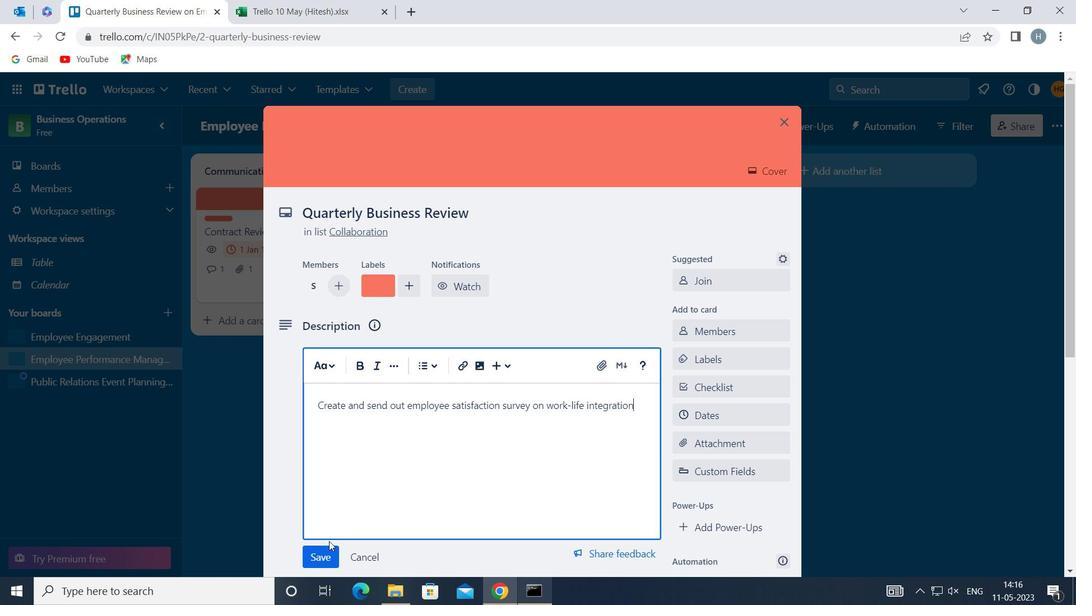 
Action: Mouse pressed left at (313, 556)
Screenshot: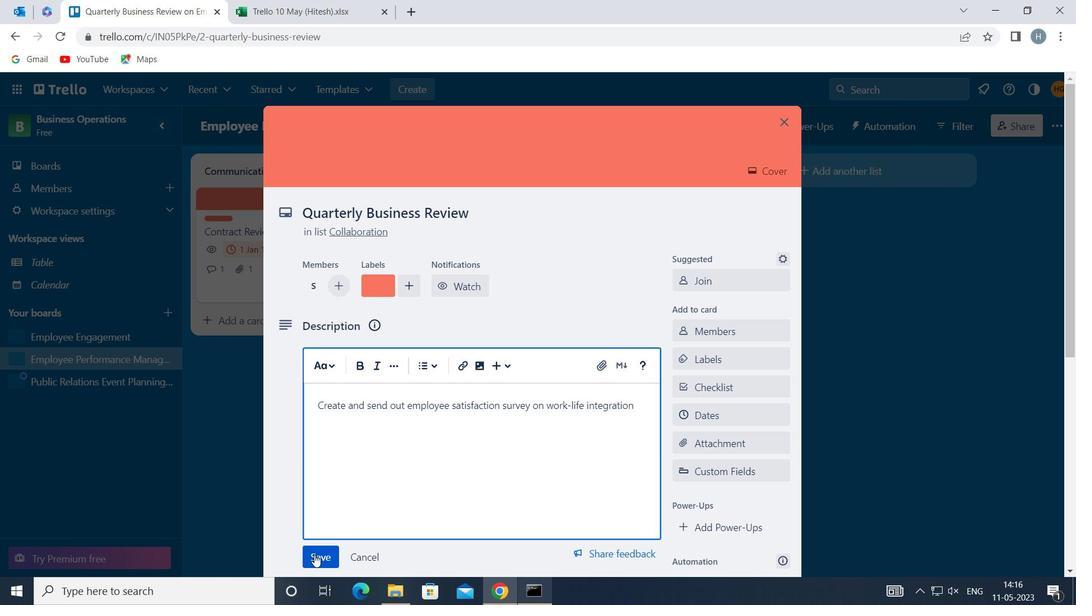 
Action: Mouse moved to (385, 466)
Screenshot: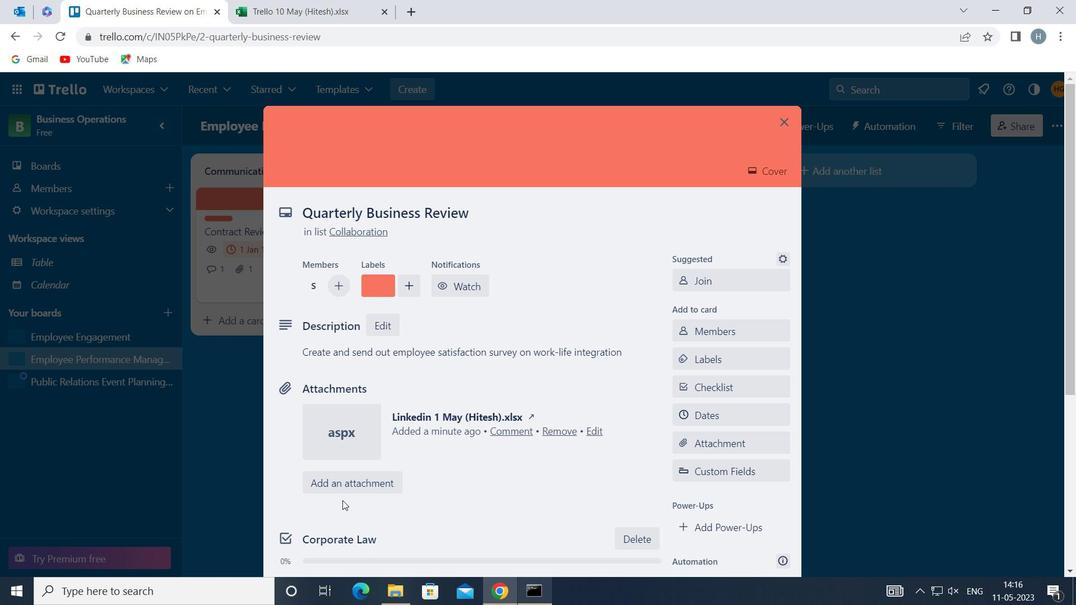 
Action: Mouse scrolled (385, 465) with delta (0, 0)
Screenshot: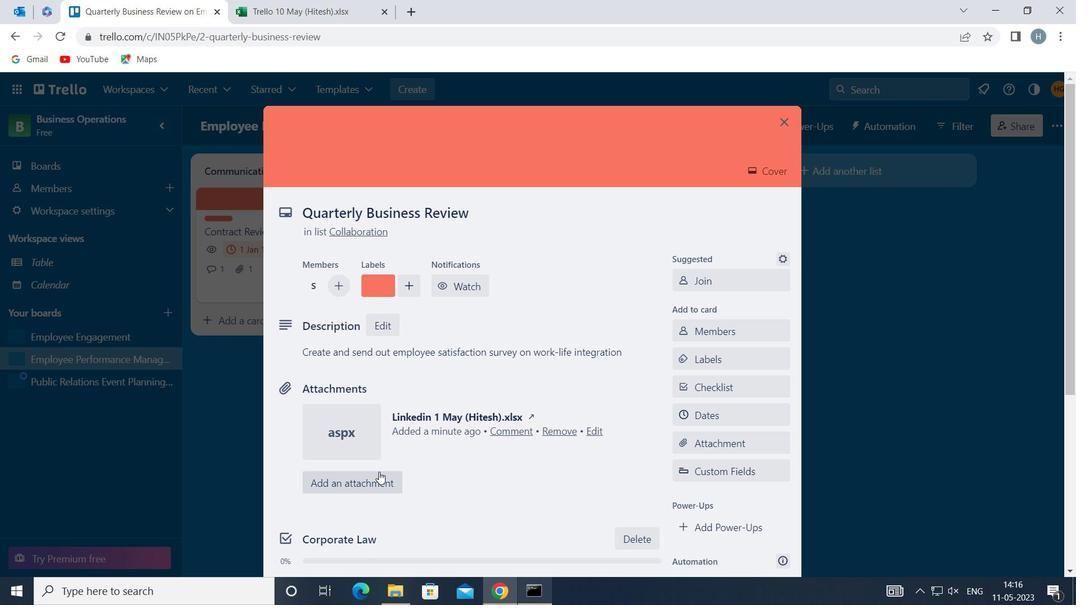 
Action: Mouse scrolled (385, 465) with delta (0, 0)
Screenshot: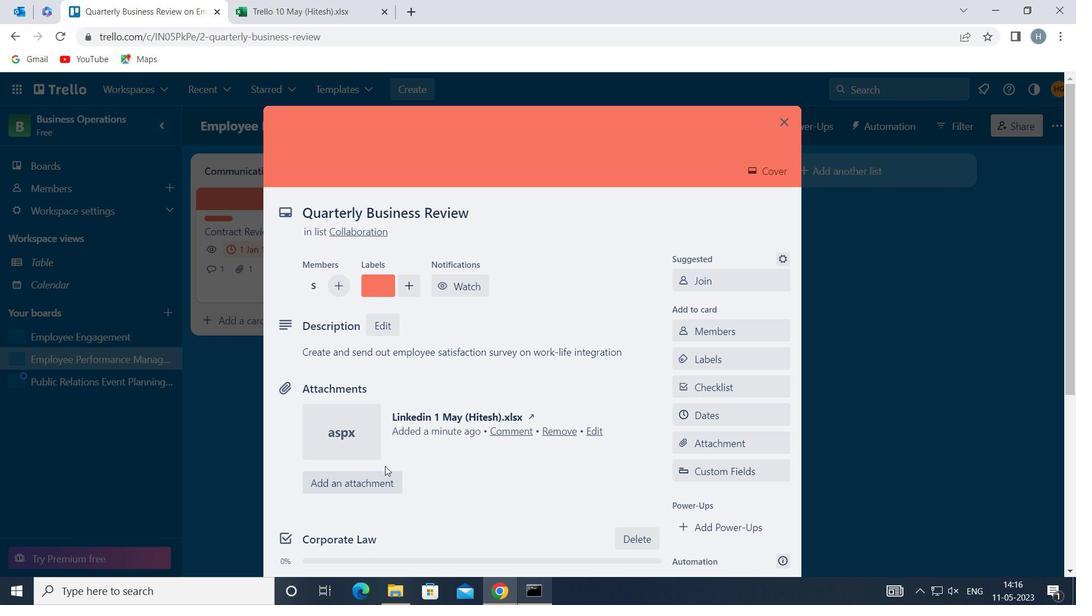 
Action: Mouse moved to (443, 436)
Screenshot: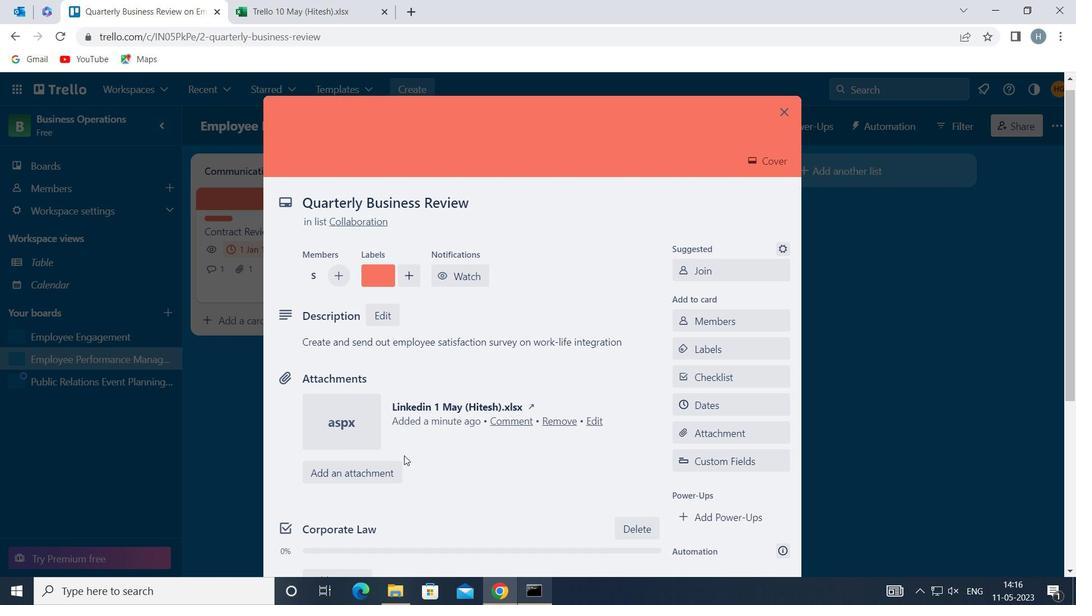 
Action: Mouse scrolled (443, 435) with delta (0, 0)
Screenshot: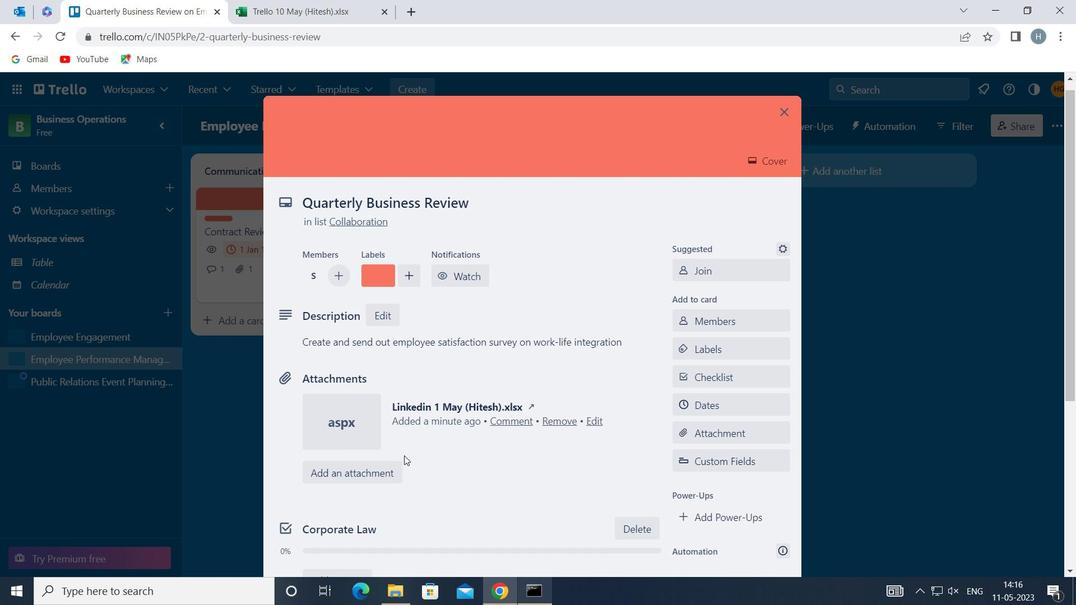 
Action: Mouse scrolled (443, 435) with delta (0, 0)
Screenshot: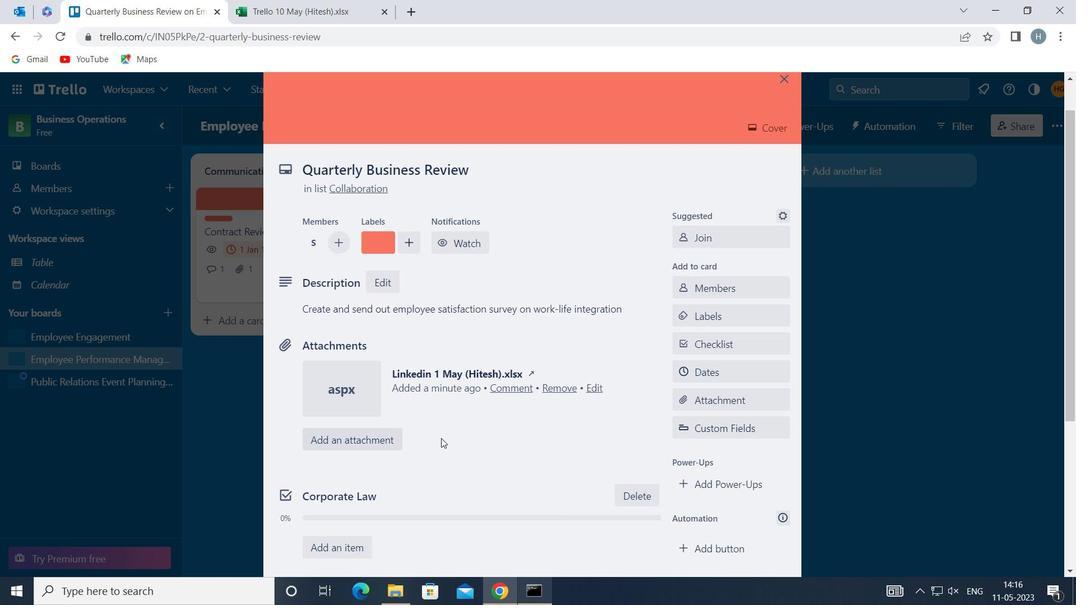 
Action: Mouse moved to (484, 400)
Screenshot: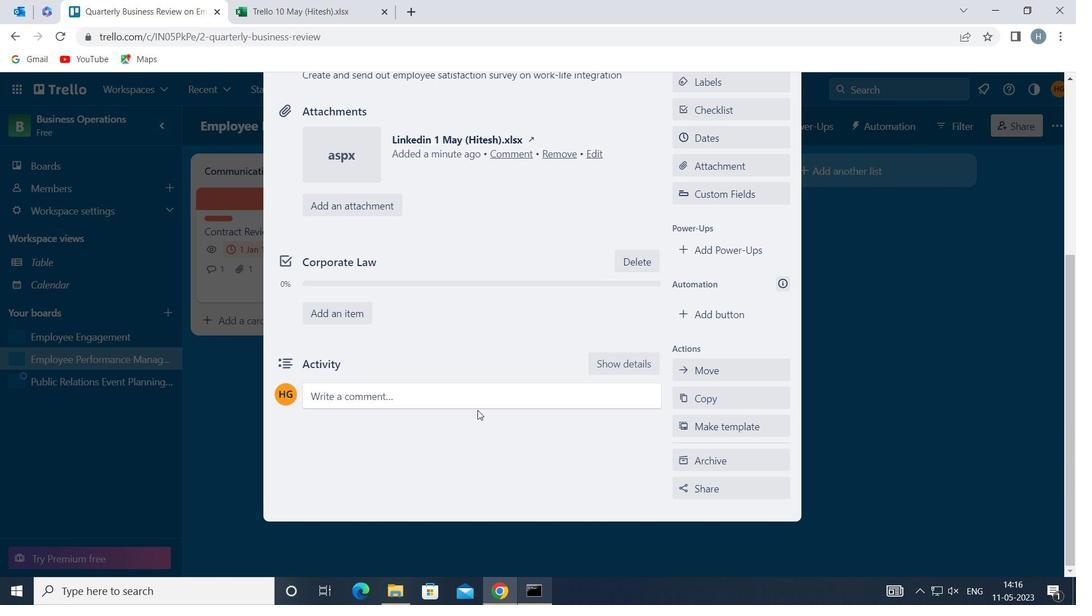 
Action: Mouse pressed left at (484, 400)
Screenshot: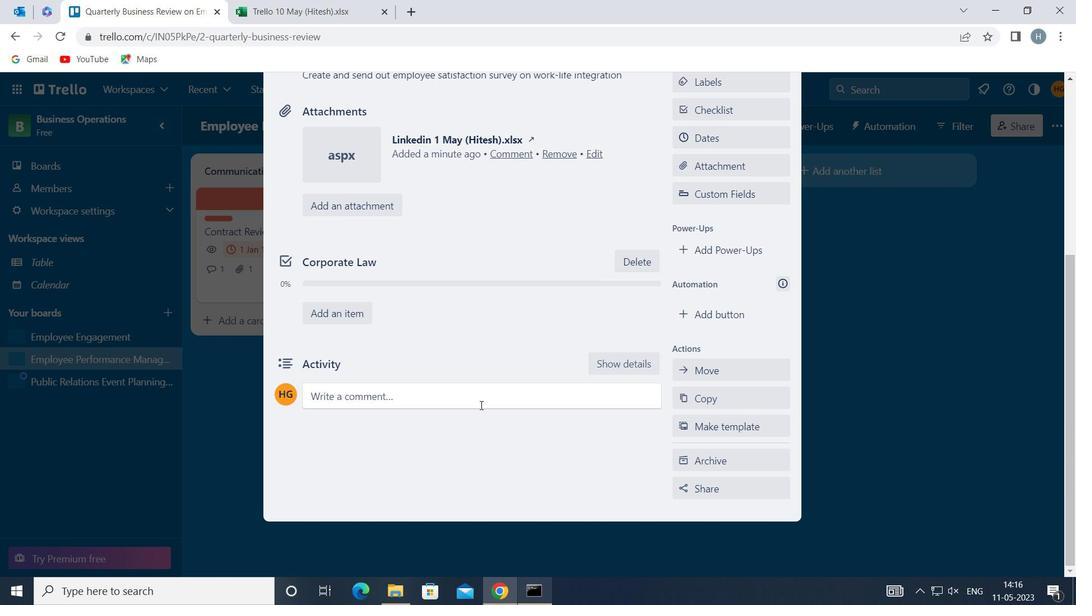 
Action: Mouse moved to (454, 448)
Screenshot: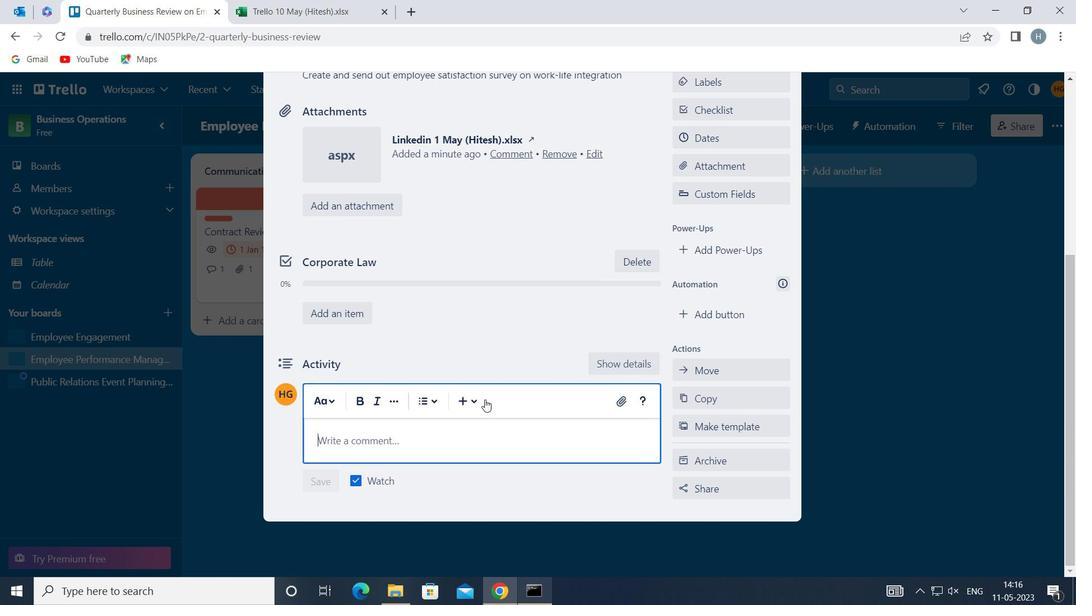 
Action: Mouse pressed left at (454, 448)
Screenshot: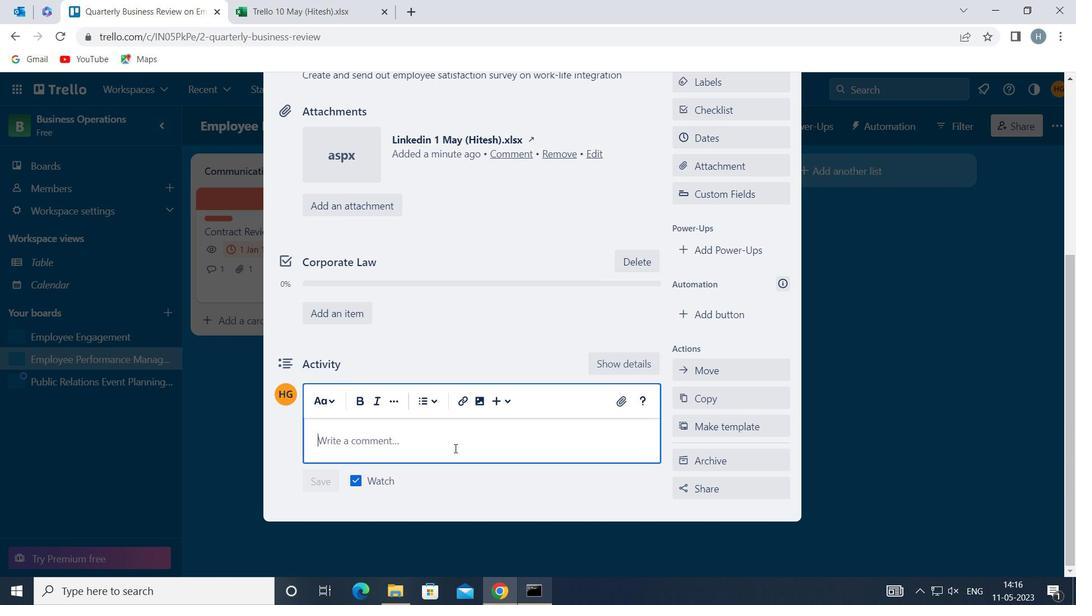 
Action: Mouse moved to (454, 445)
Screenshot: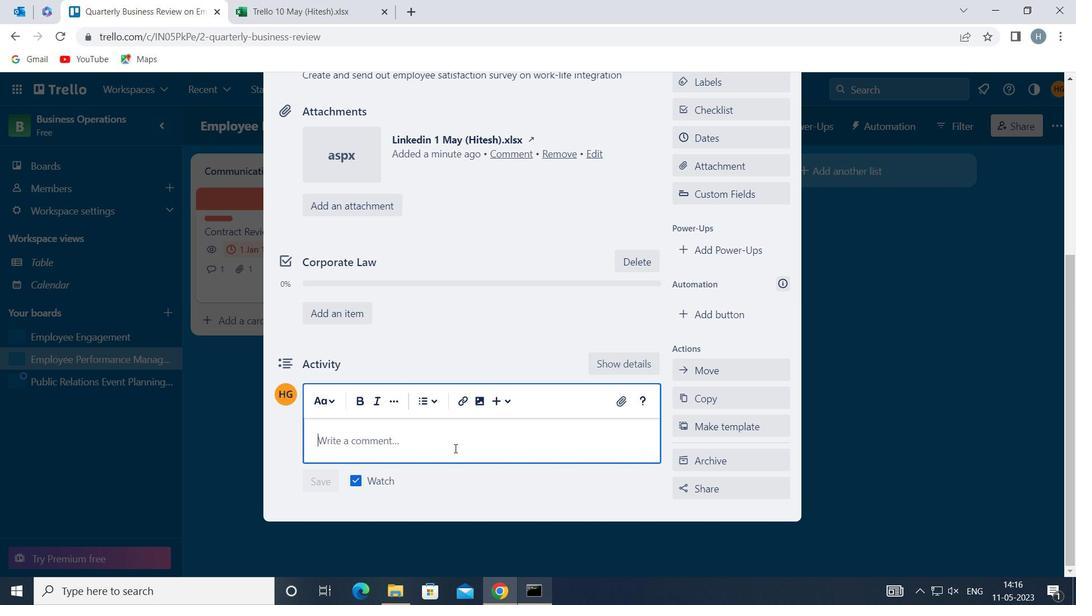 
Action: Key pressed <Key.shift>THIS<Key.space>TASK<Key.space>PRESENTS<Key.space>AN<Key.space>OPPORTUNITY<Key.space>TO<Key.space>INNOVATE<Key.space>AND<Key.space>COME<Key.space>UP<Key.space>WITH<Key.space>NEW<Key.space>SOLUTIONS<Key.space>TO<Key.space>OLD<Key.space>PROBLEMS
Screenshot: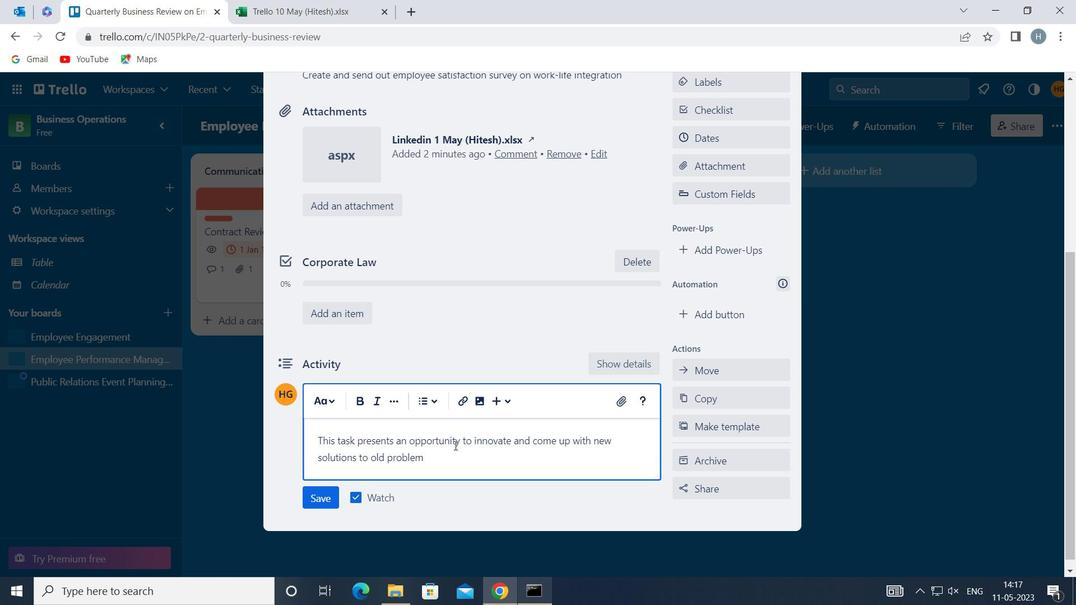 
Action: Mouse moved to (321, 494)
Screenshot: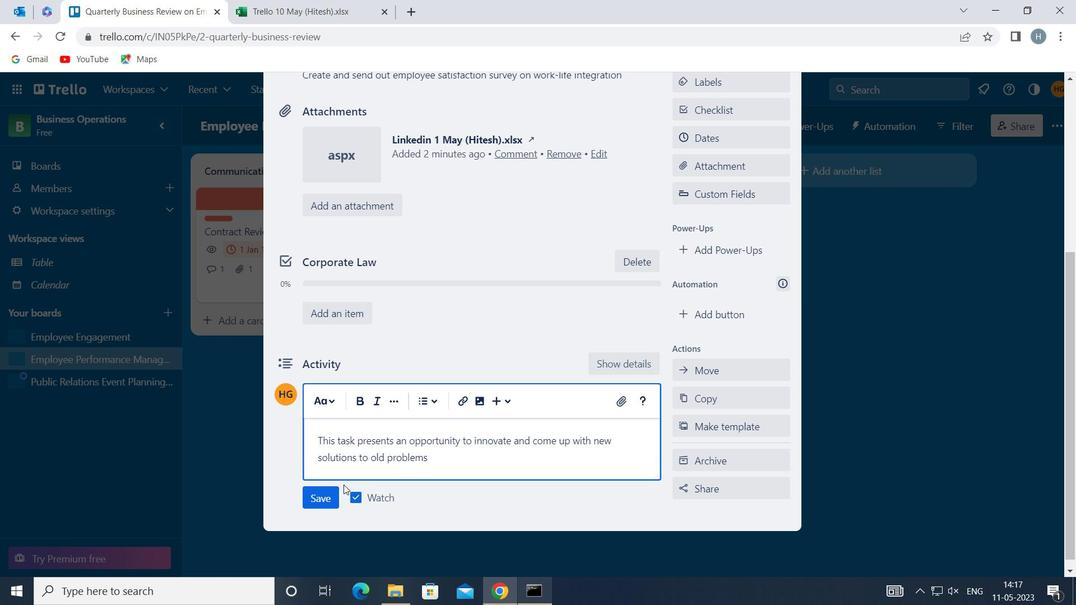 
Action: Mouse pressed left at (321, 494)
Screenshot: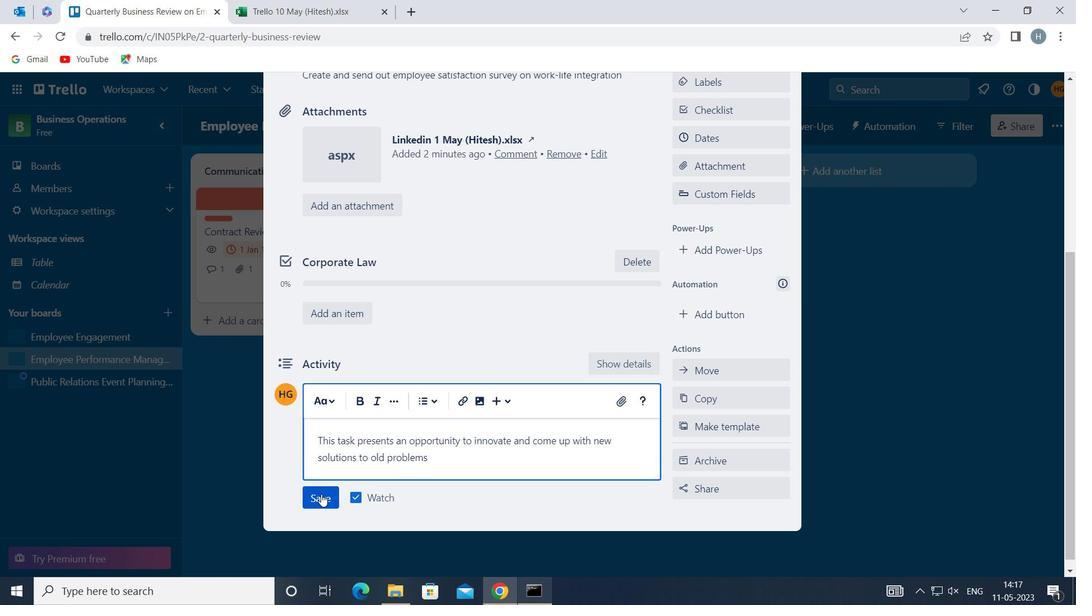 
Action: Mouse moved to (742, 137)
Screenshot: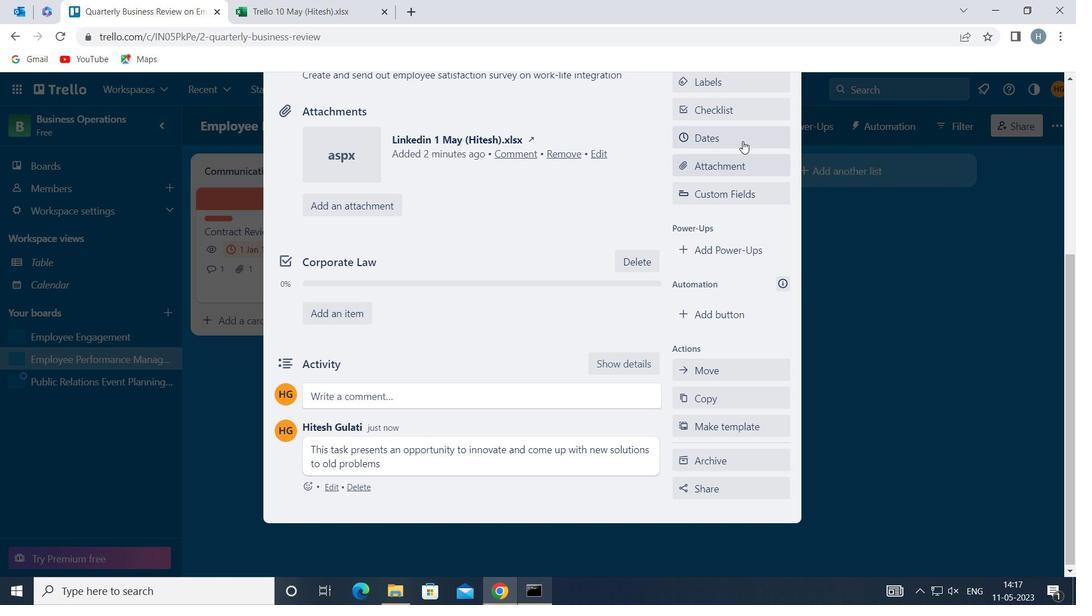 
Action: Mouse pressed left at (742, 137)
Screenshot: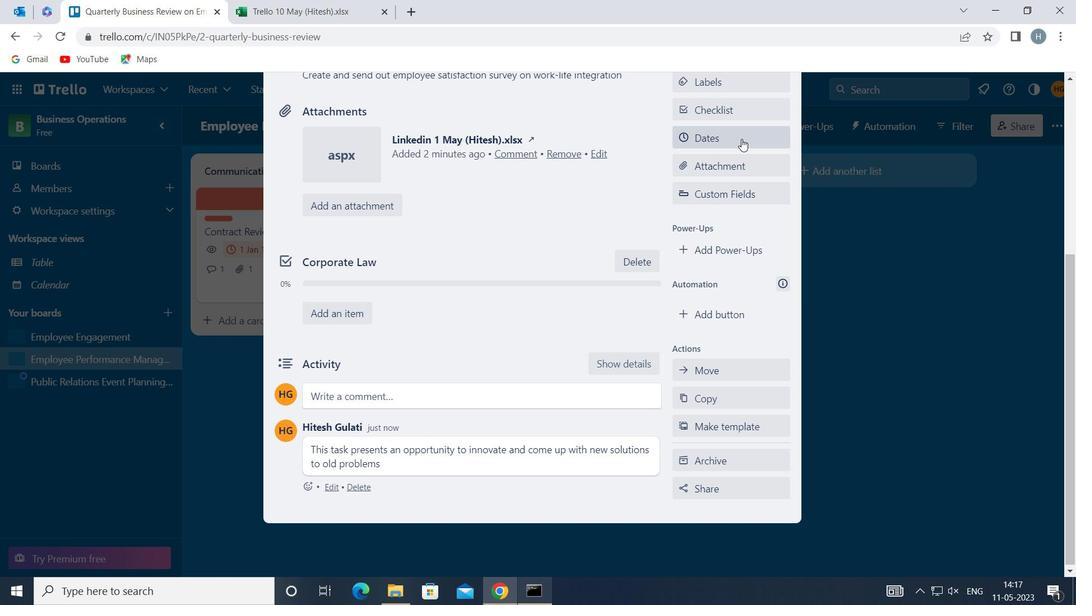 
Action: Mouse moved to (682, 375)
Screenshot: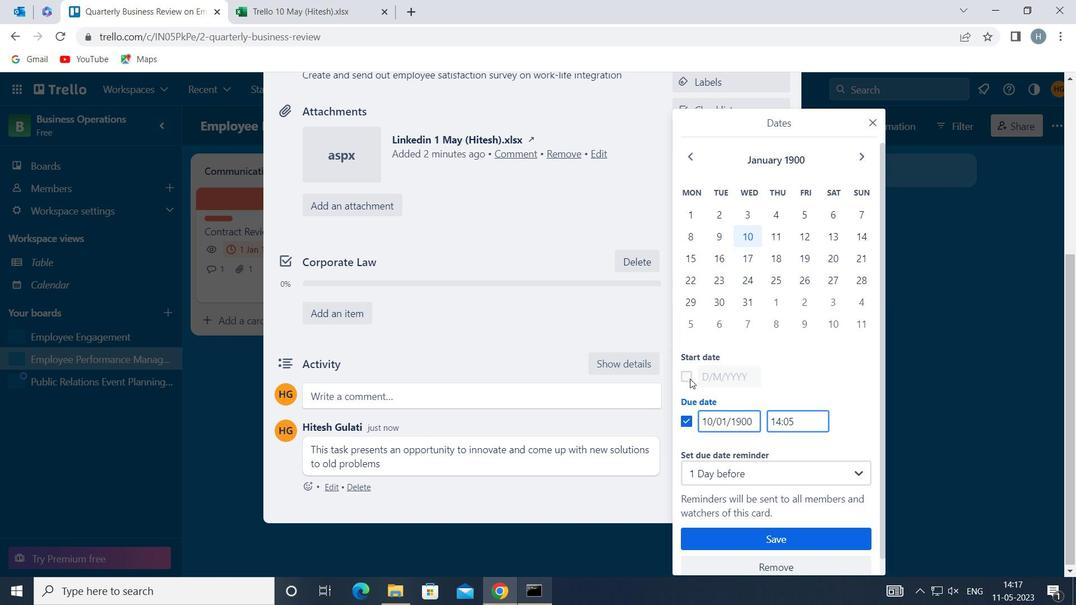 
Action: Mouse pressed left at (682, 375)
Screenshot: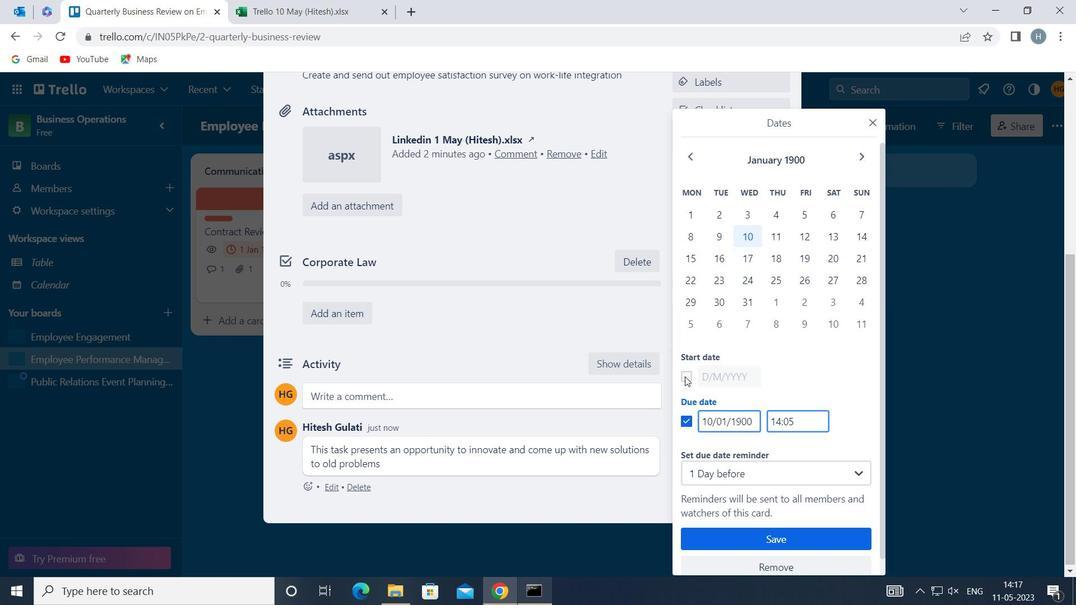 
Action: Mouse moved to (708, 372)
Screenshot: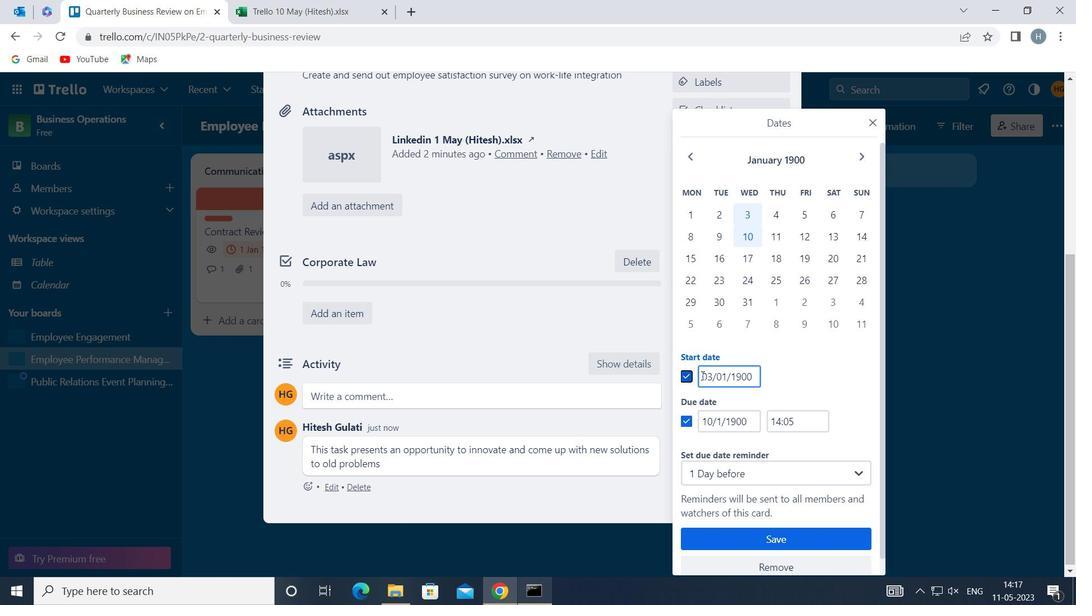 
Action: Mouse pressed left at (708, 372)
Screenshot: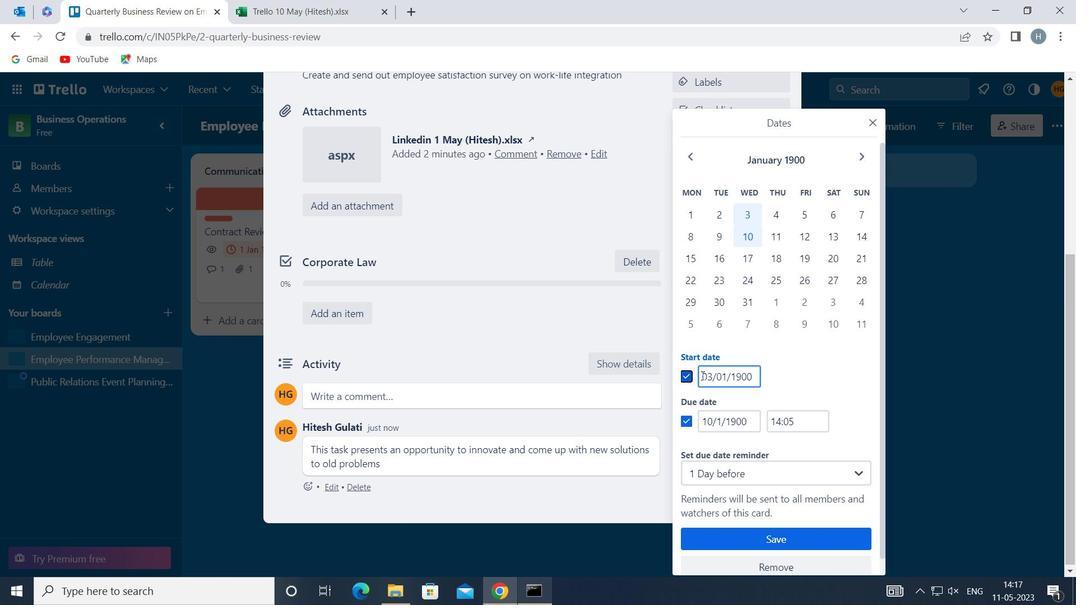 
Action: Mouse moved to (697, 359)
Screenshot: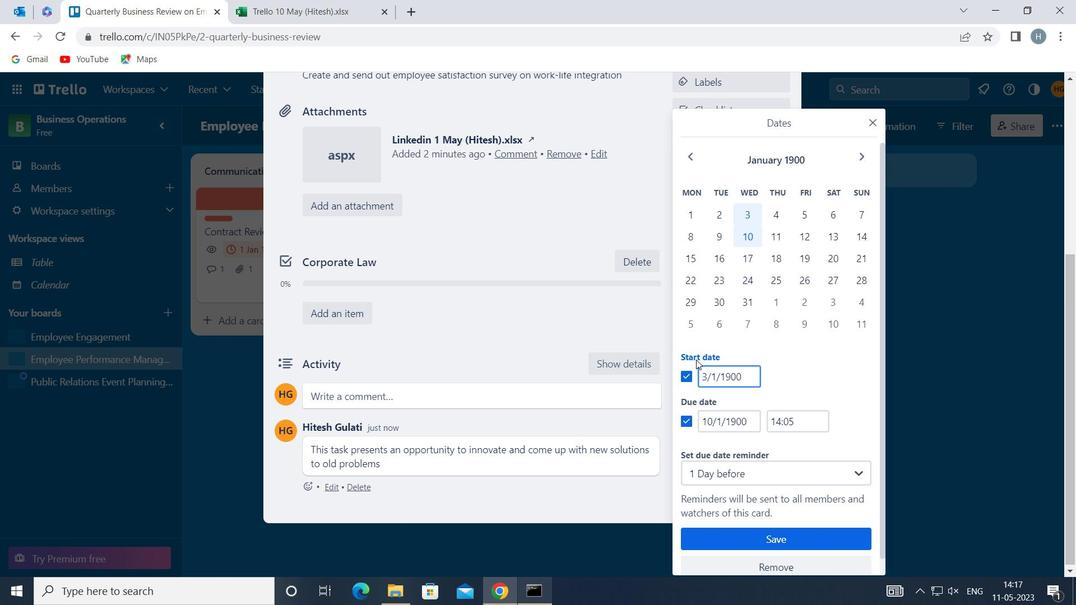 
Action: Key pressed <Key.backspace>
Screenshot: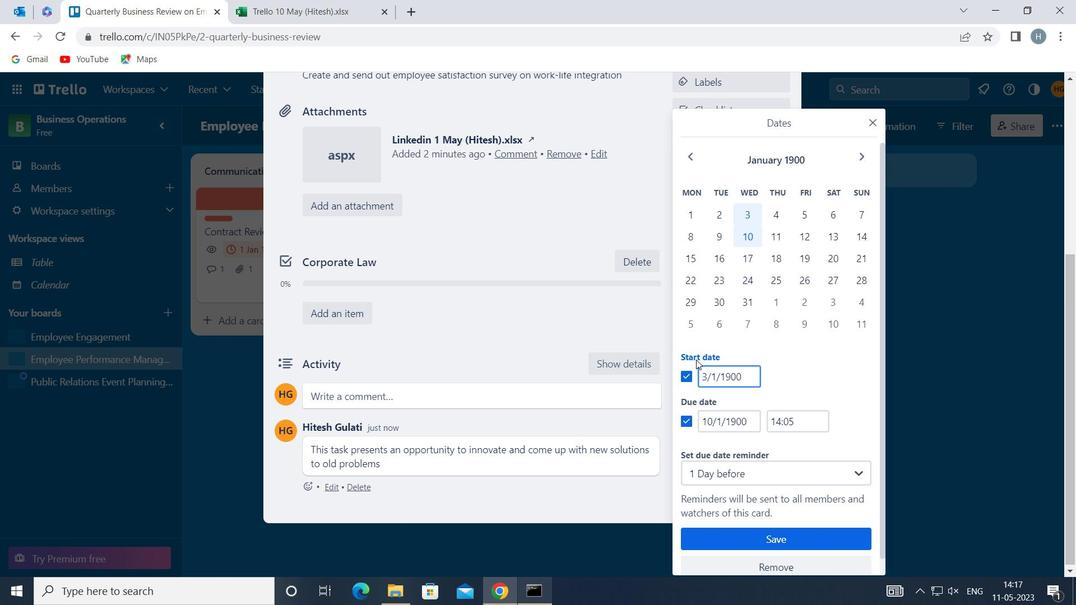 
Action: Mouse moved to (702, 359)
Screenshot: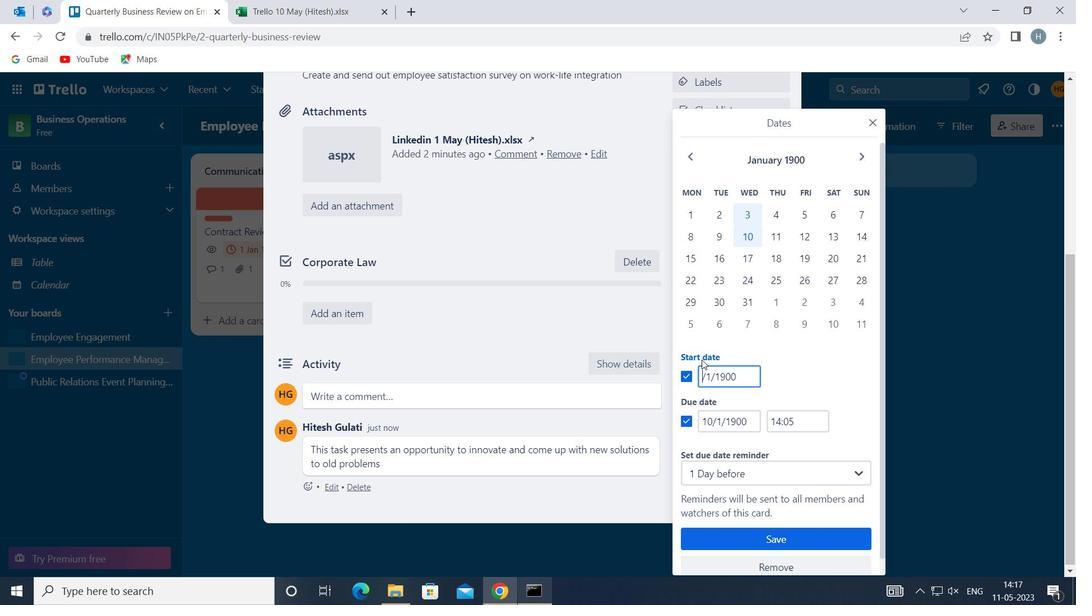 
Action: Key pressed 4
Screenshot: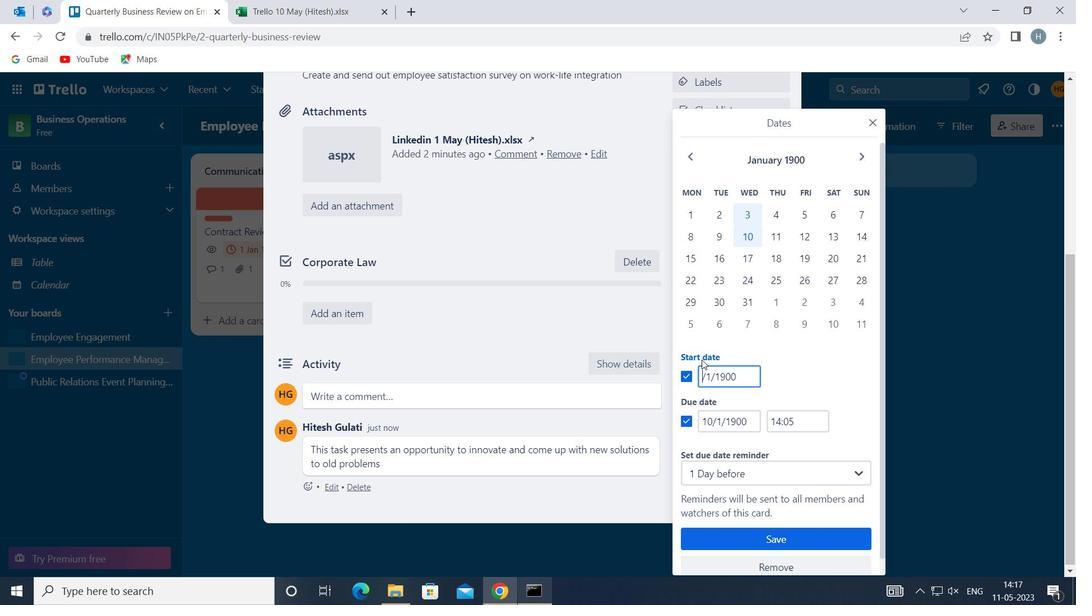 
Action: Mouse moved to (707, 414)
Screenshot: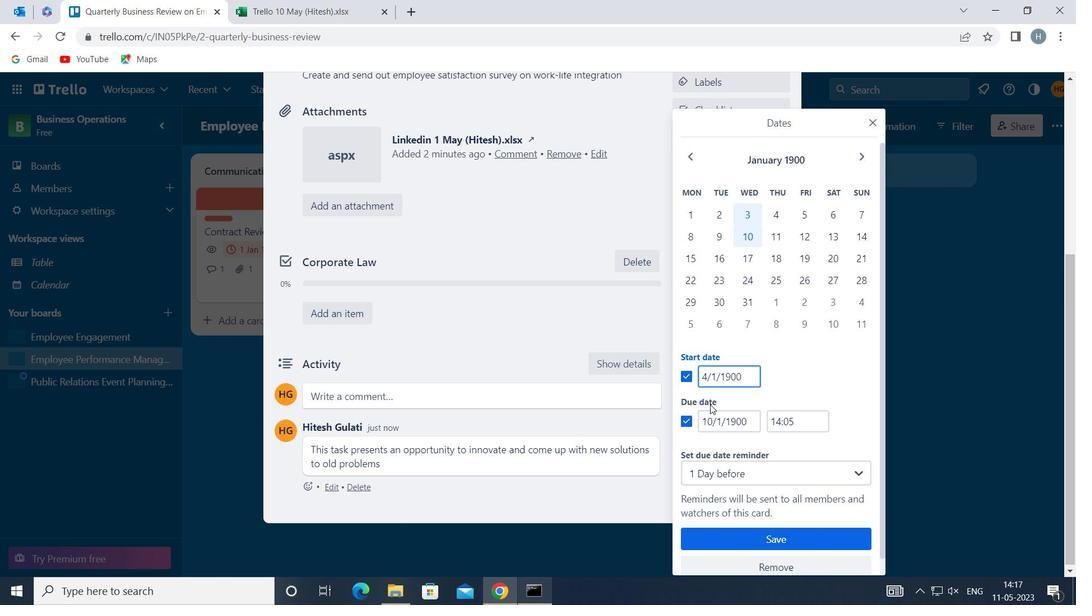 
Action: Mouse pressed left at (707, 414)
Screenshot: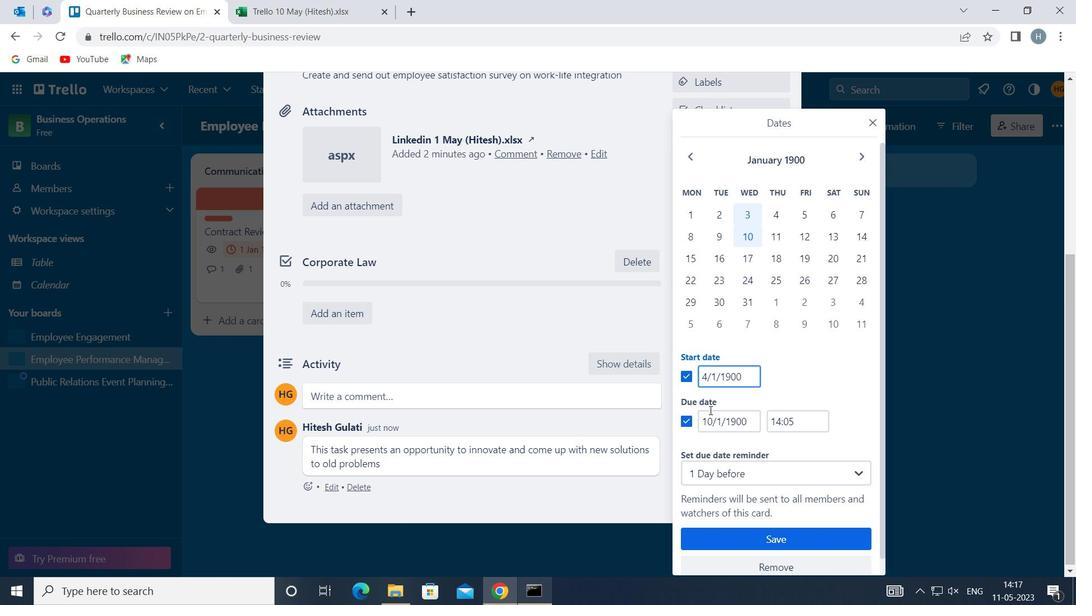 
Action: Mouse moved to (714, 414)
Screenshot: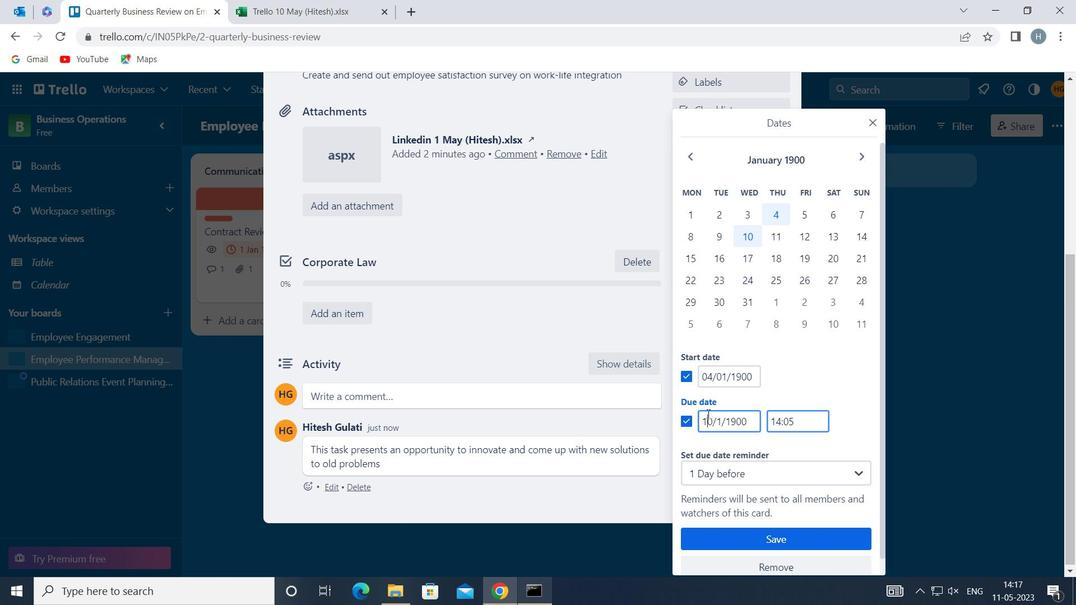 
Action: Key pressed <Key.right><Key.backspace>
Screenshot: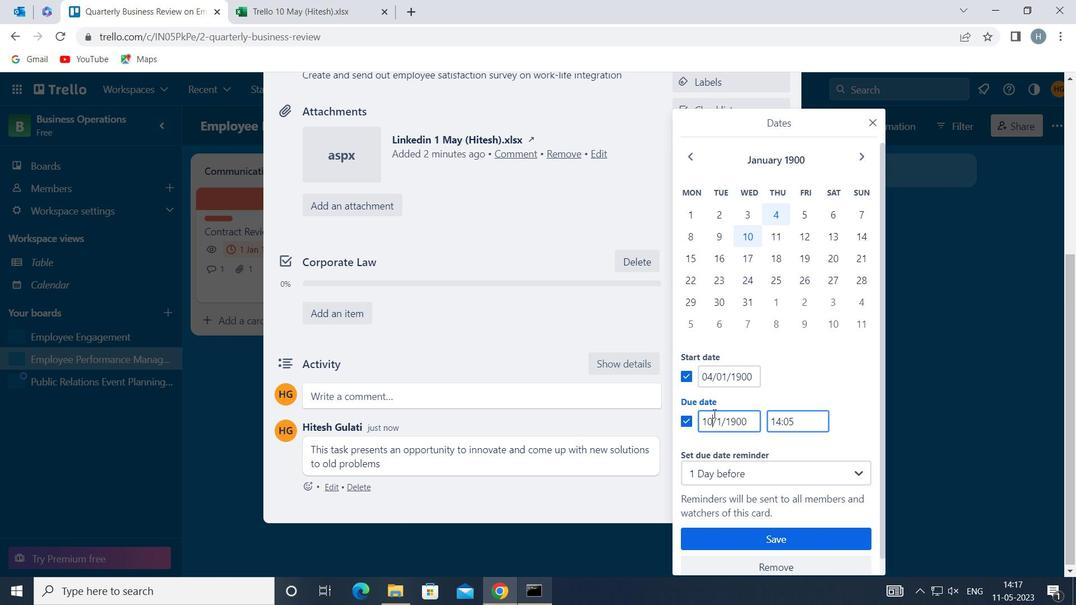 
Action: Mouse moved to (714, 413)
Screenshot: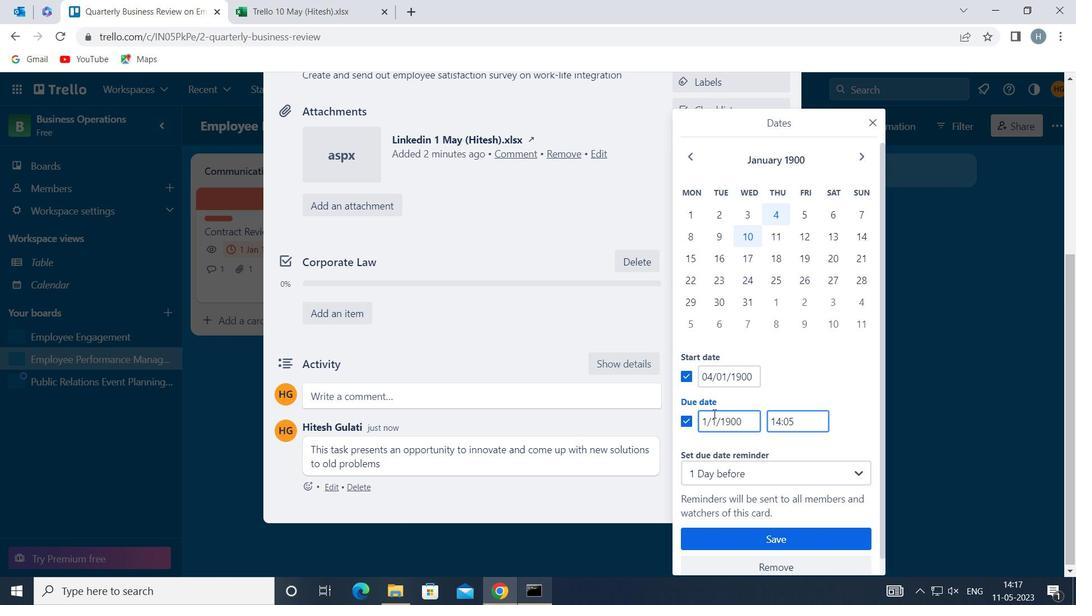 
Action: Key pressed 1
Screenshot: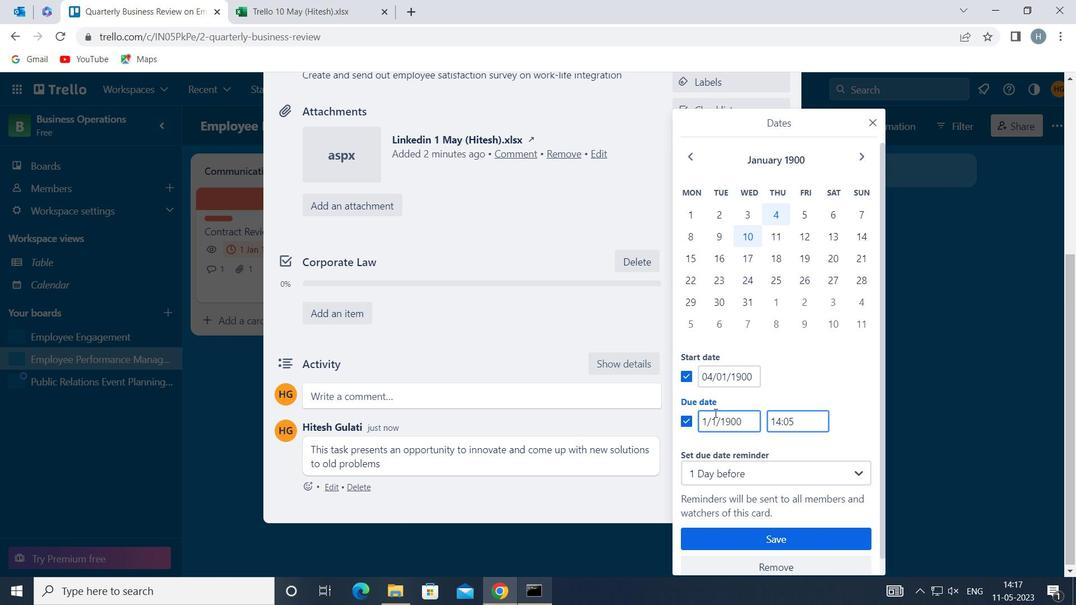 
Action: Mouse moved to (768, 536)
Screenshot: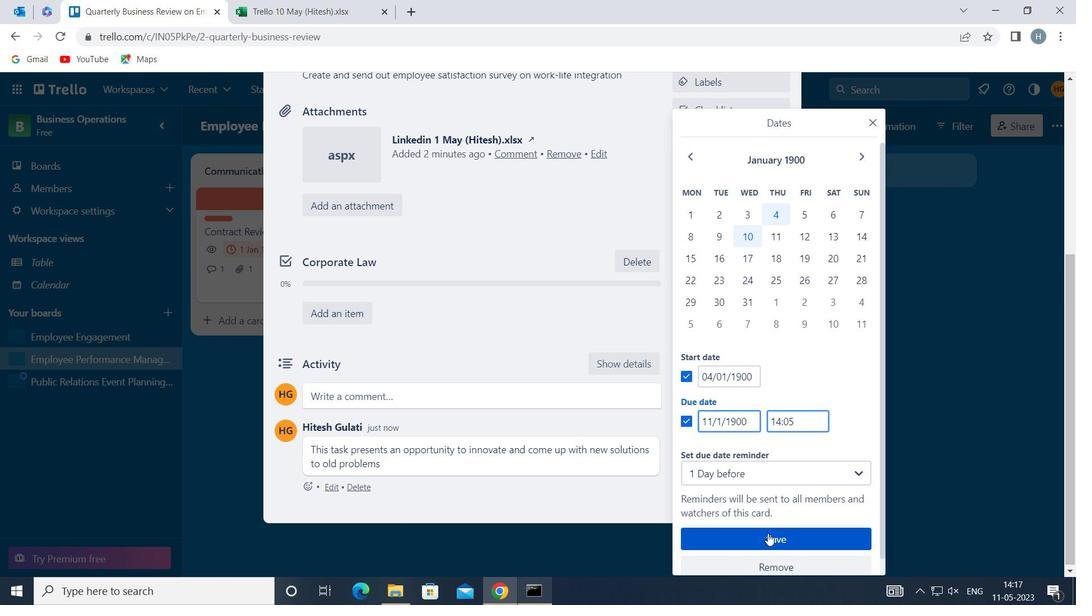 
Action: Mouse pressed left at (768, 536)
Screenshot: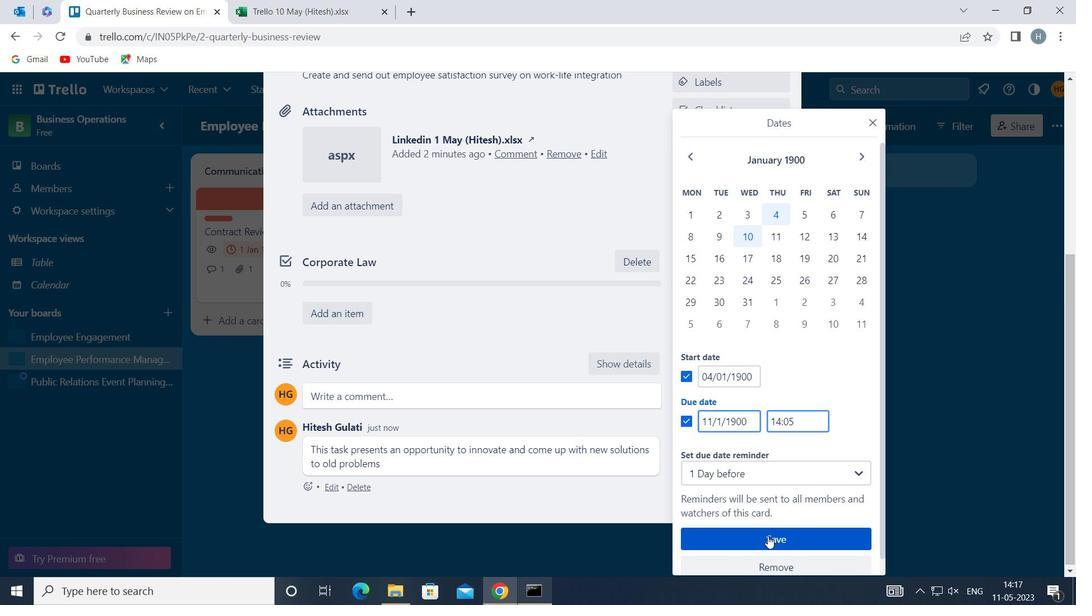 
Action: Mouse moved to (623, 319)
Screenshot: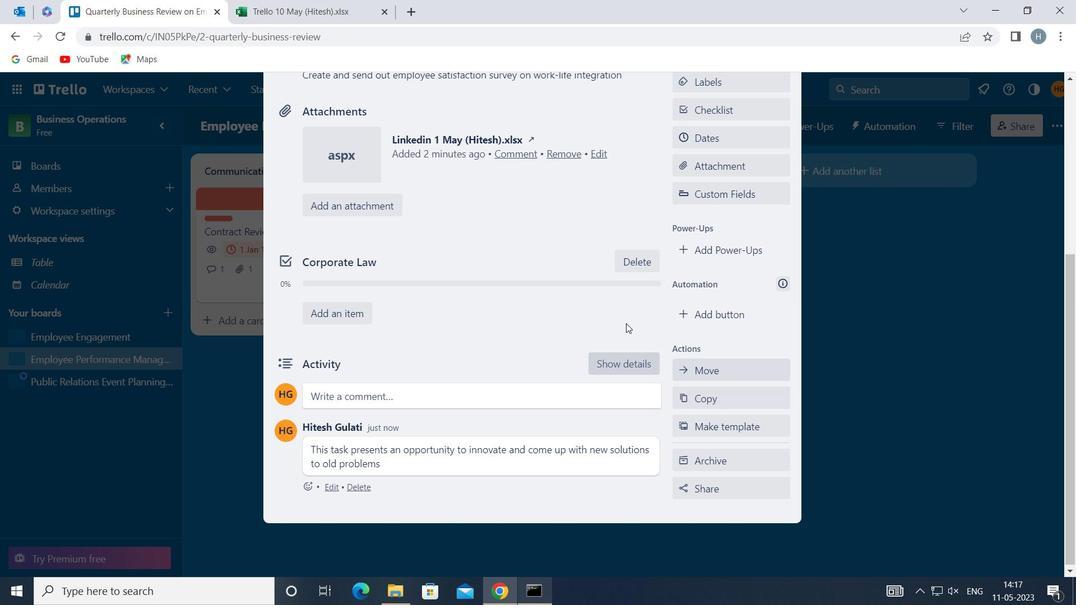 
